 Task: Search one way flight ticket for 3 adults, 3 children in premium economy from Tulsa: Tulsa International Airport to Rock Springs: Southwest Wyoming Regional Airport (rock Springs Sweetwater County Airport) on 8-5-2023. Choice of flights is Westjet. Number of bags: 1 carry on bag. Price is upto 84000. Outbound departure time preference is 15:30.
Action: Mouse moved to (285, 243)
Screenshot: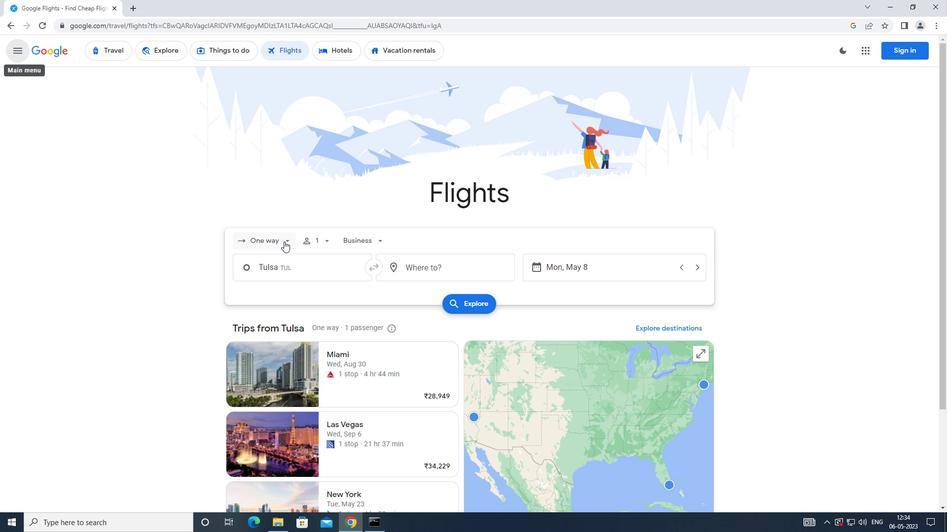 
Action: Mouse pressed left at (285, 243)
Screenshot: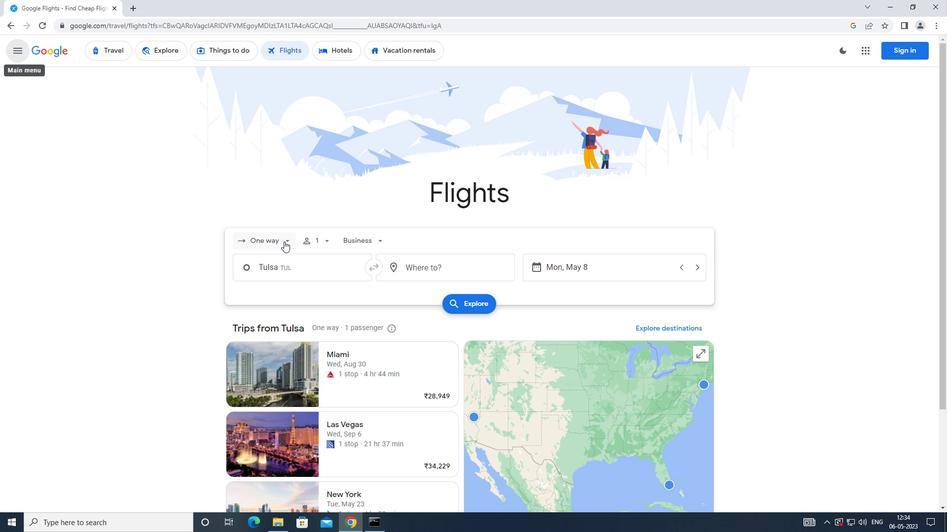 
Action: Mouse moved to (290, 284)
Screenshot: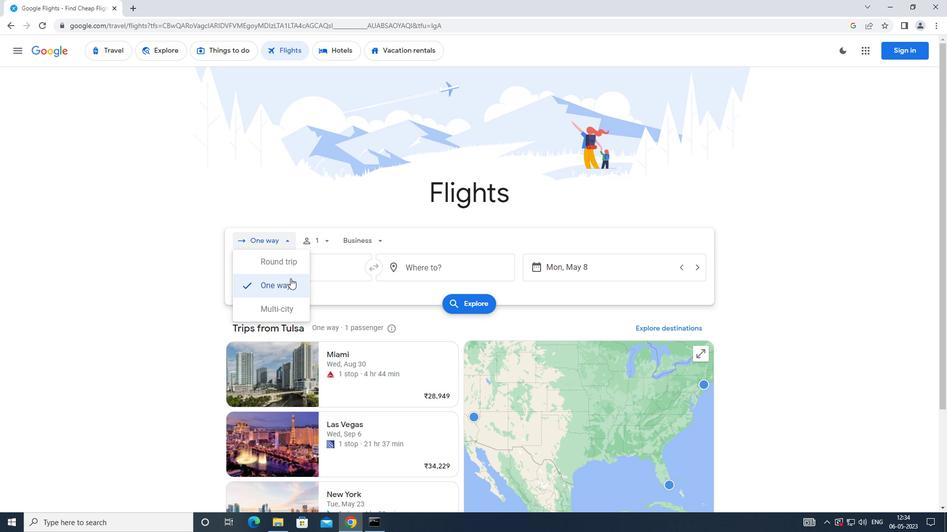 
Action: Mouse pressed left at (290, 284)
Screenshot: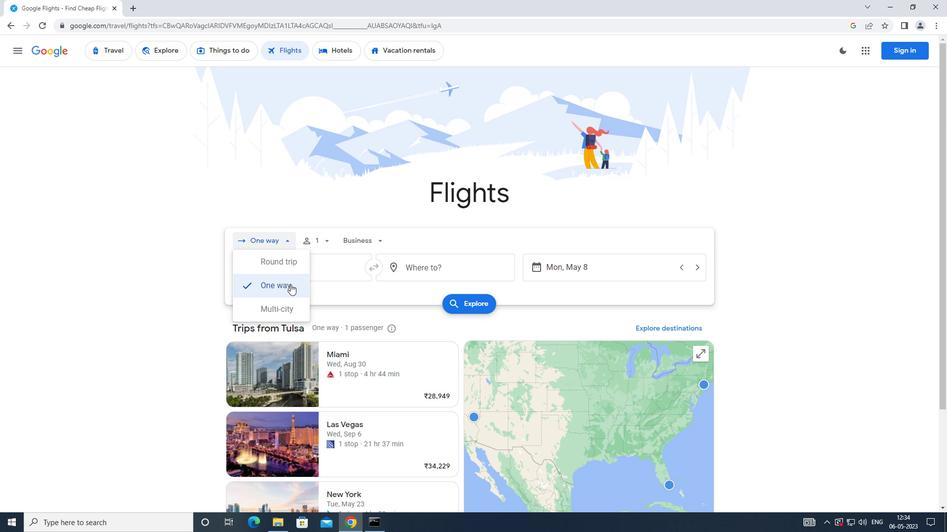 
Action: Mouse moved to (336, 243)
Screenshot: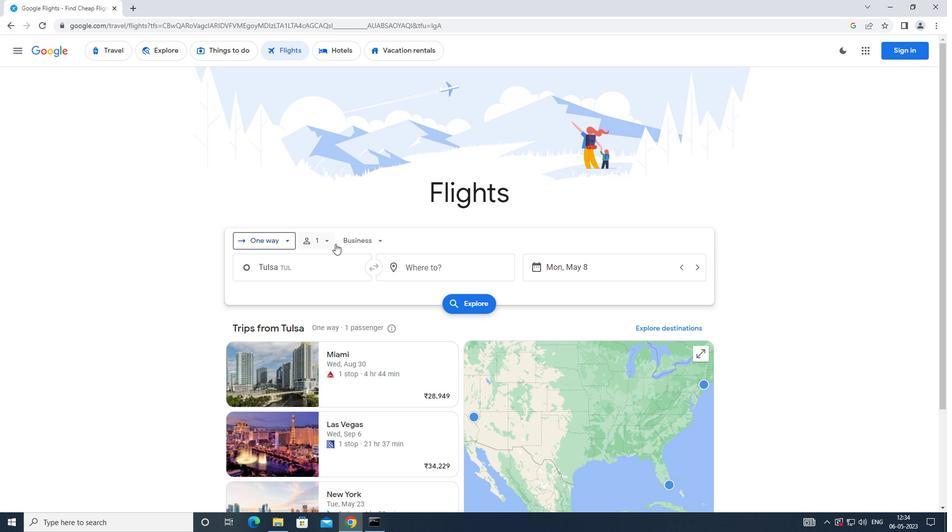 
Action: Mouse pressed left at (336, 243)
Screenshot: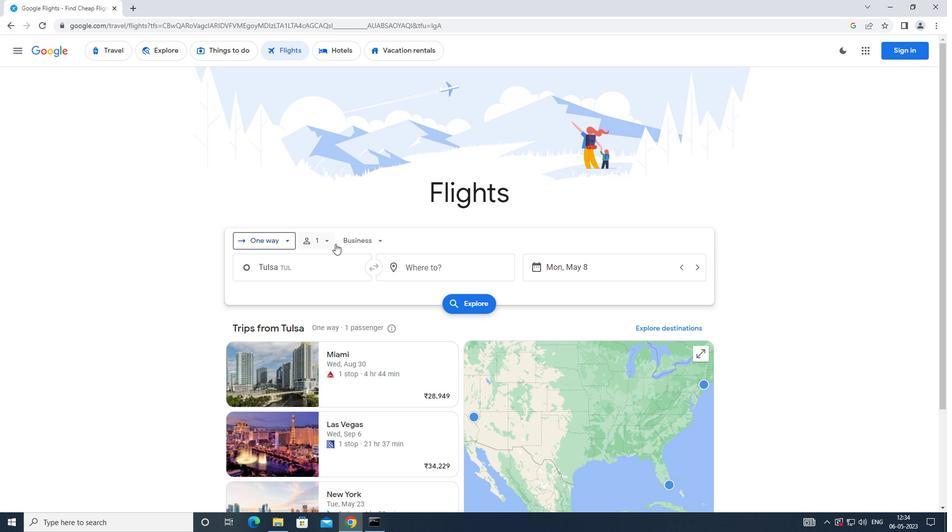
Action: Mouse moved to (327, 245)
Screenshot: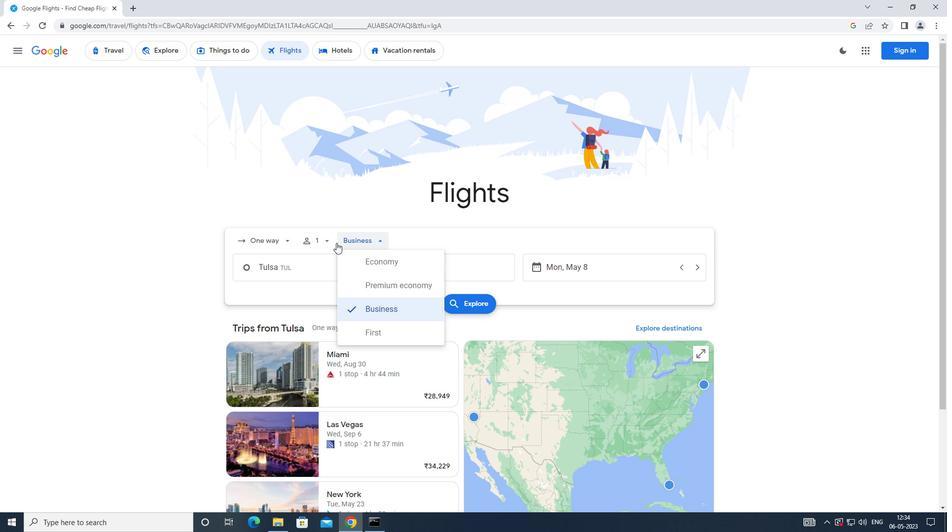 
Action: Mouse pressed left at (327, 245)
Screenshot: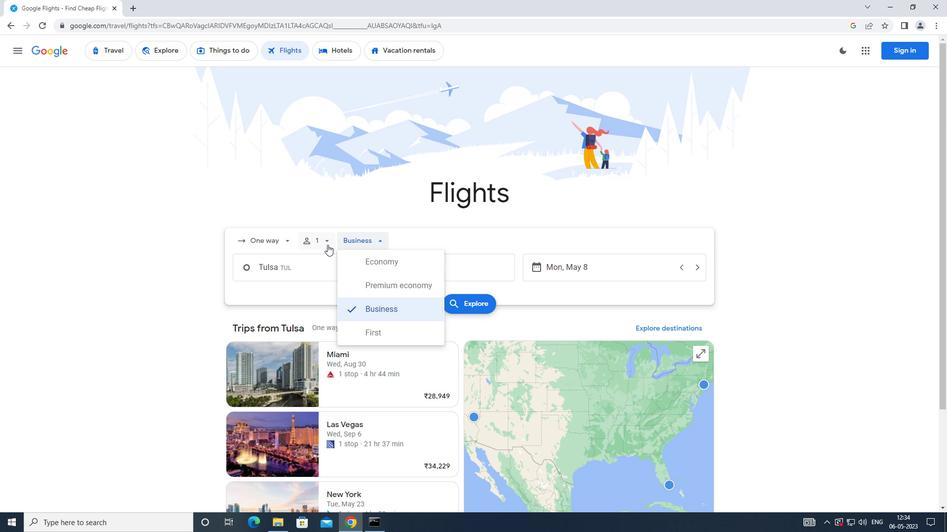 
Action: Mouse moved to (400, 271)
Screenshot: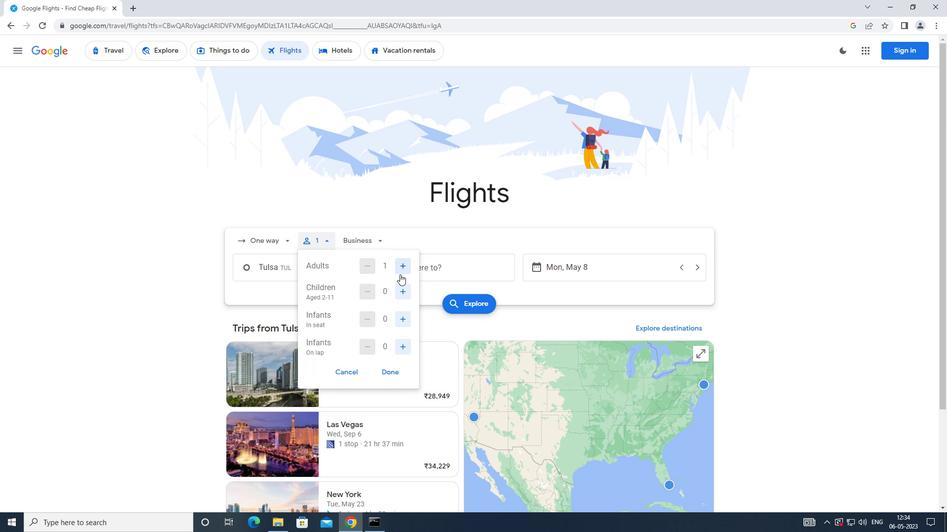 
Action: Mouse pressed left at (400, 271)
Screenshot: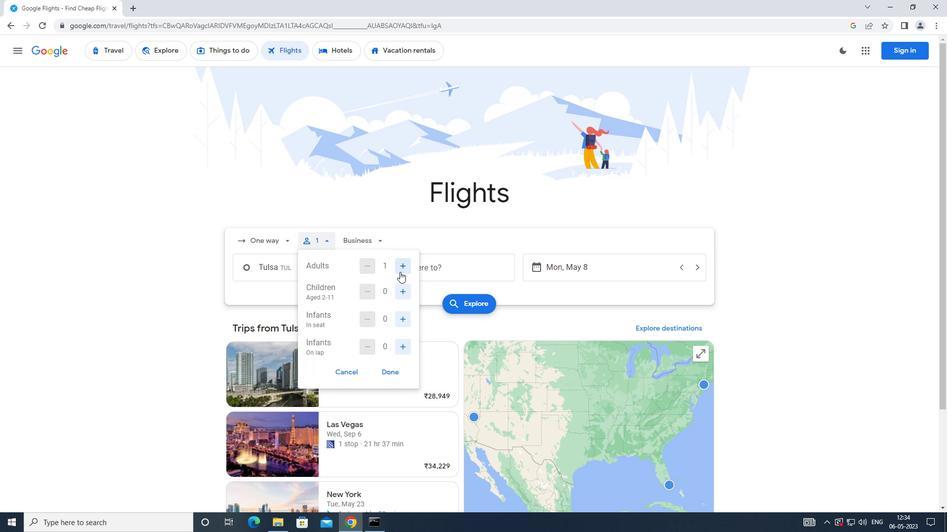 
Action: Mouse pressed left at (400, 271)
Screenshot: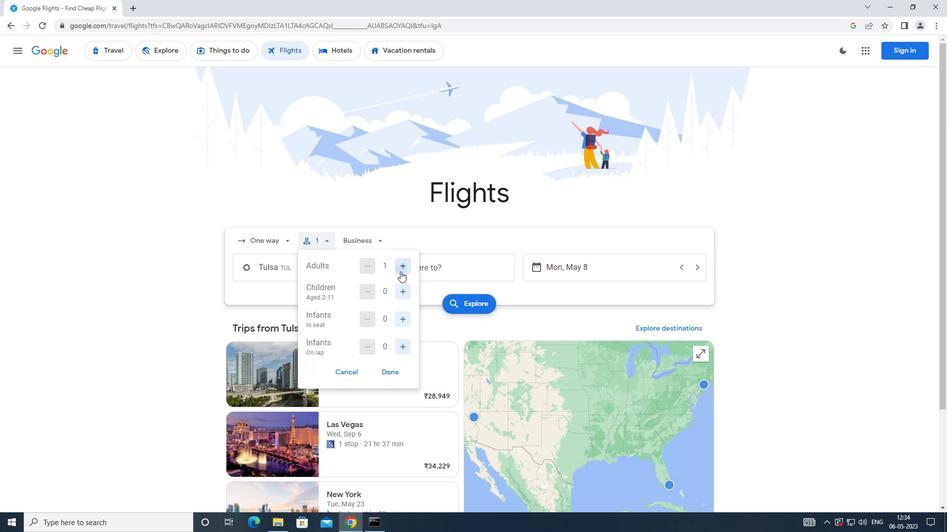 
Action: Mouse moved to (401, 290)
Screenshot: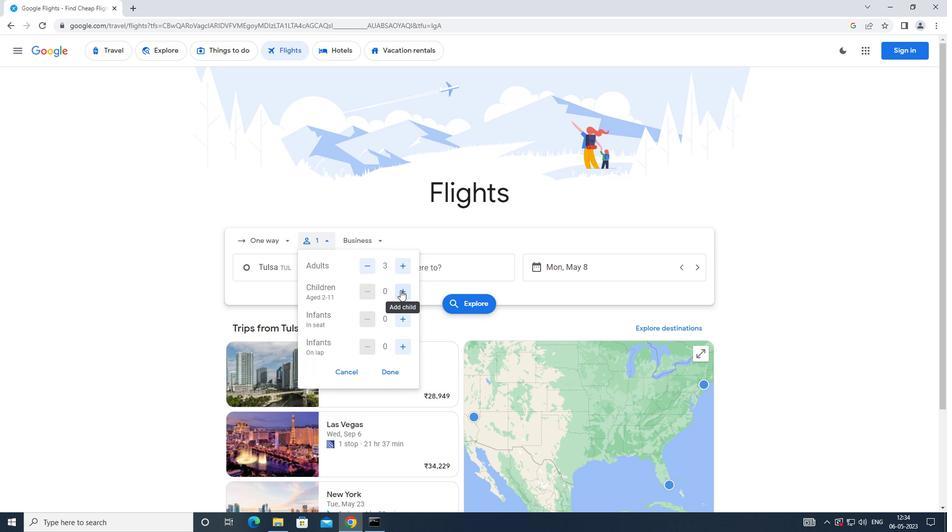 
Action: Mouse pressed left at (401, 290)
Screenshot: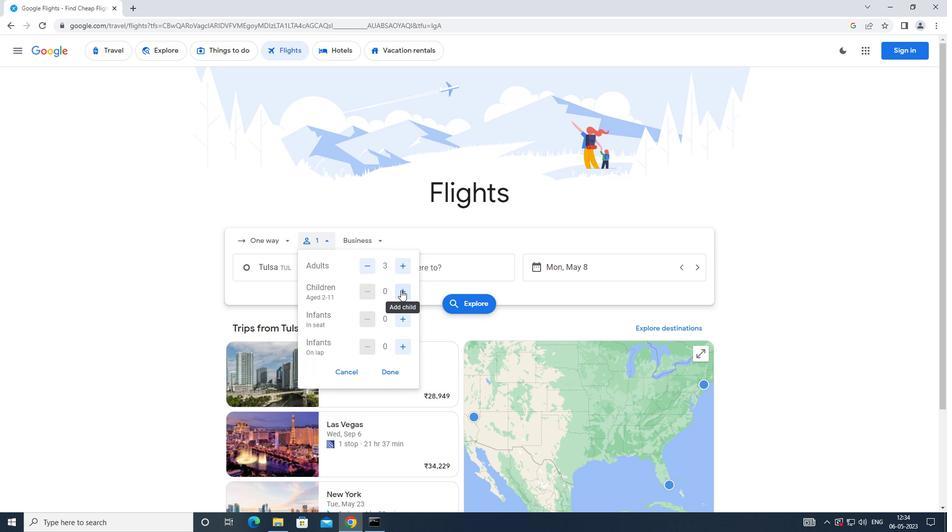 
Action: Mouse moved to (401, 290)
Screenshot: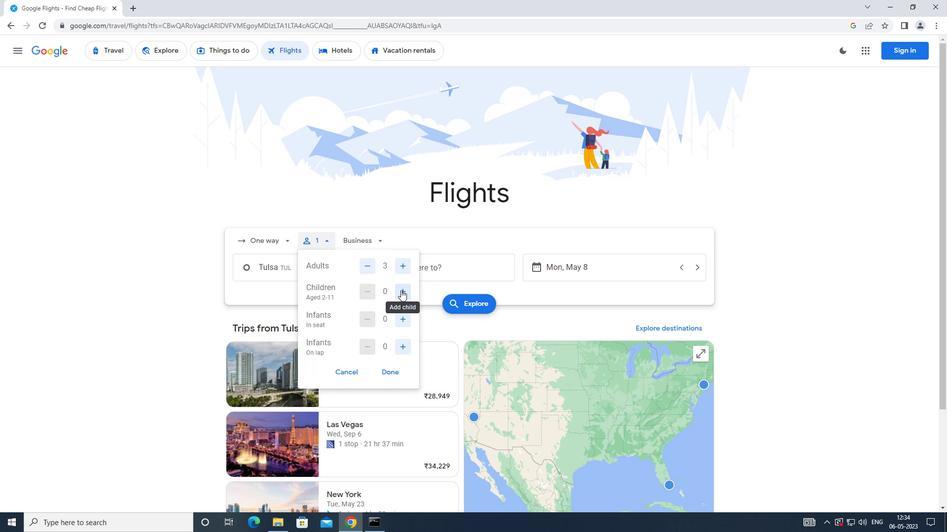 
Action: Mouse pressed left at (401, 290)
Screenshot: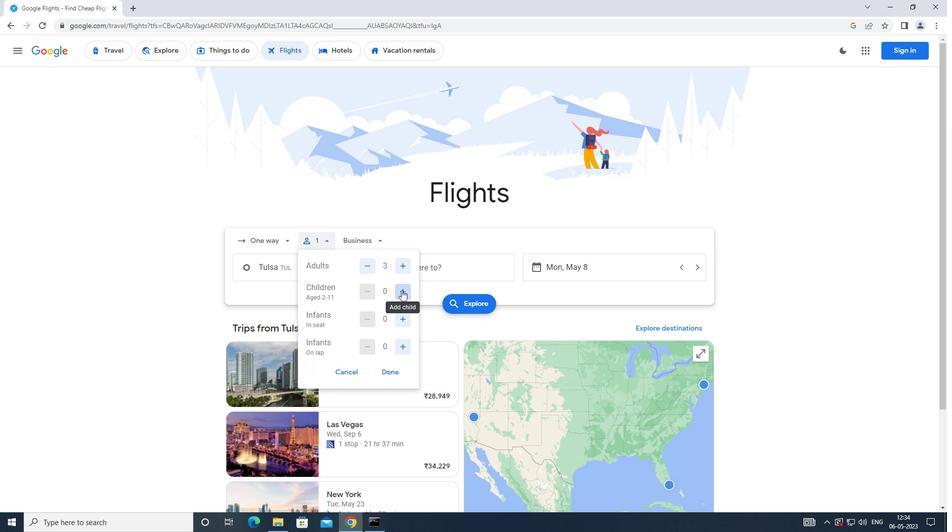 
Action: Mouse pressed left at (401, 290)
Screenshot: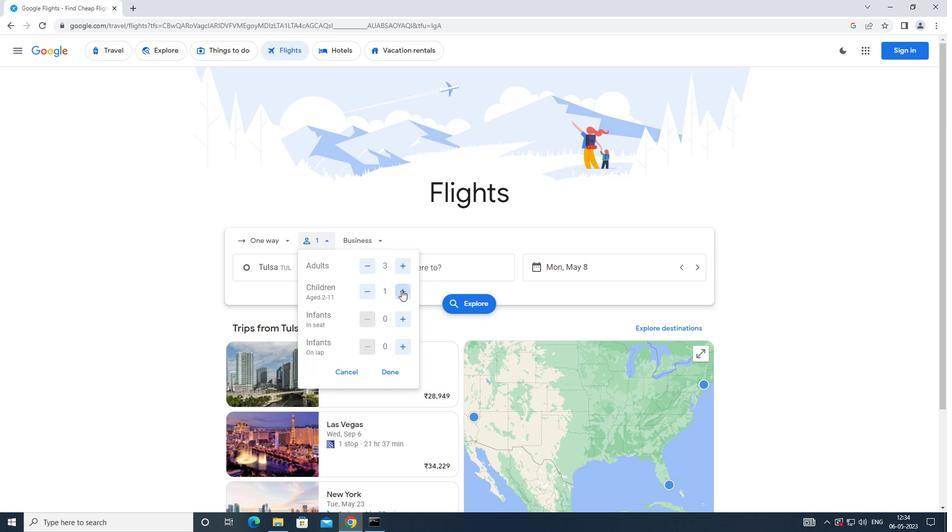 
Action: Mouse moved to (392, 367)
Screenshot: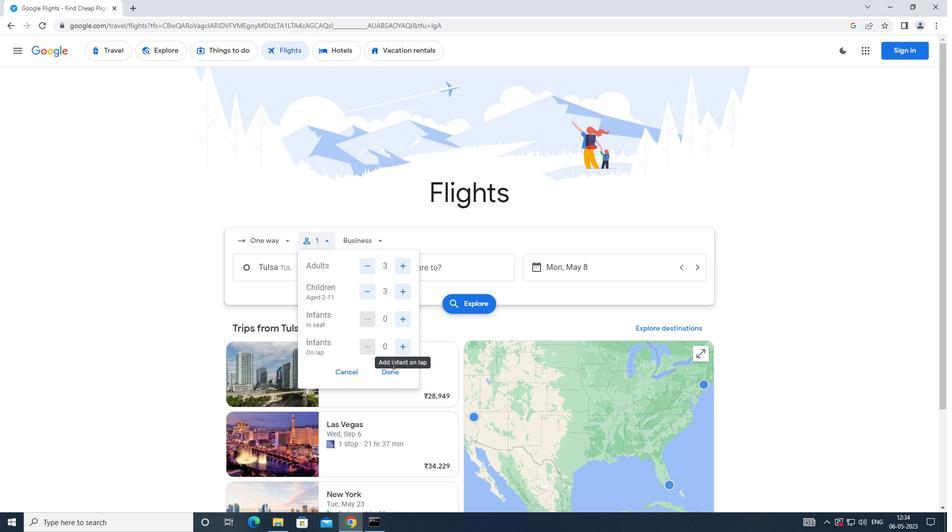 
Action: Mouse pressed left at (392, 367)
Screenshot: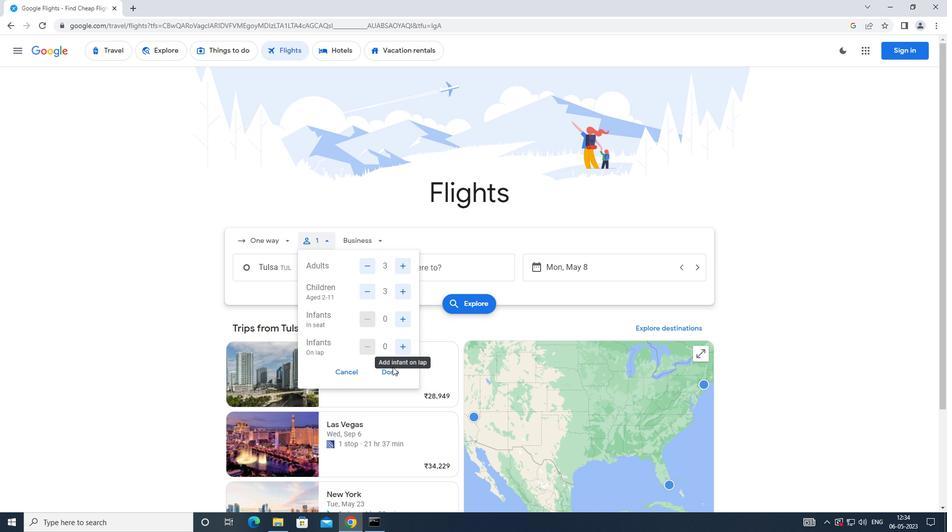 
Action: Mouse moved to (343, 243)
Screenshot: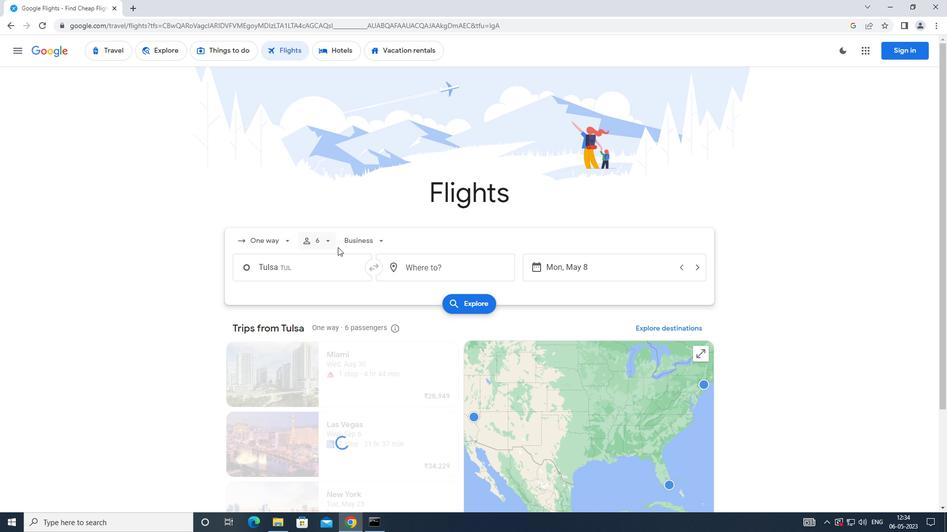 
Action: Mouse pressed left at (343, 243)
Screenshot: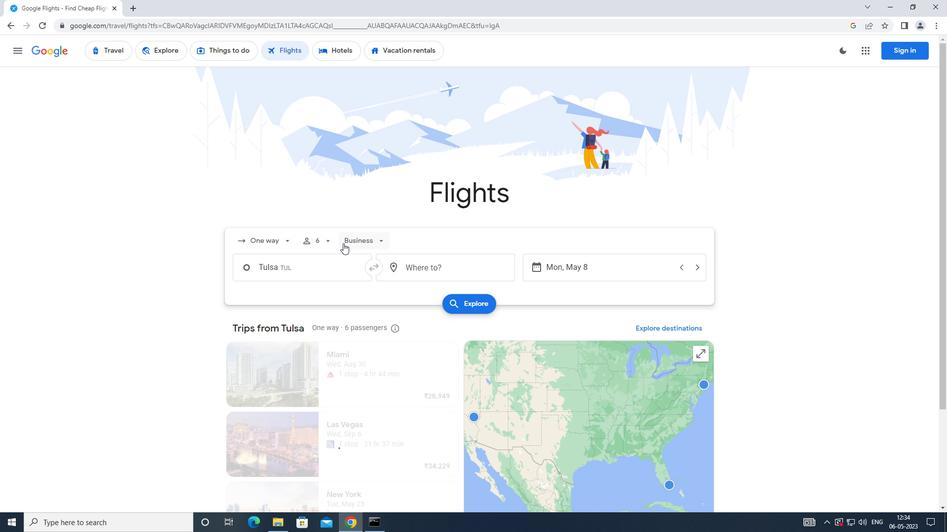 
Action: Mouse moved to (379, 288)
Screenshot: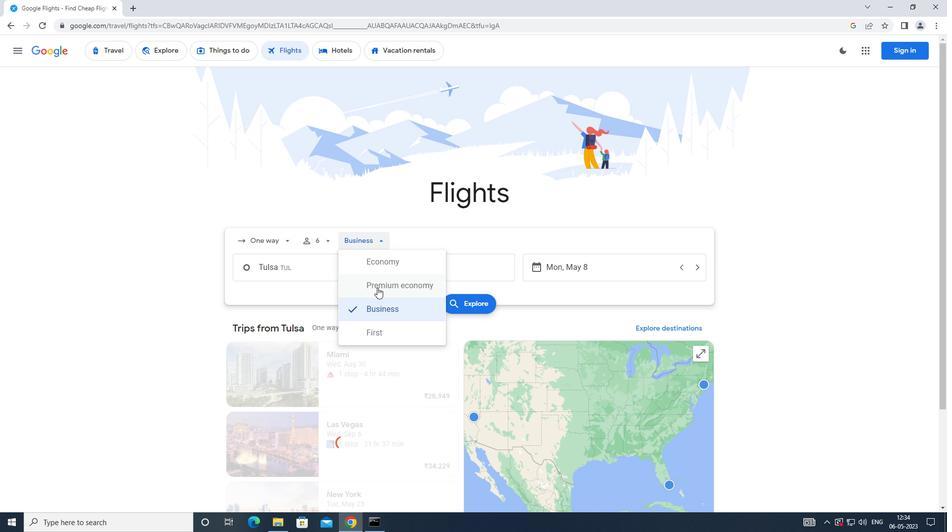 
Action: Mouse pressed left at (379, 288)
Screenshot: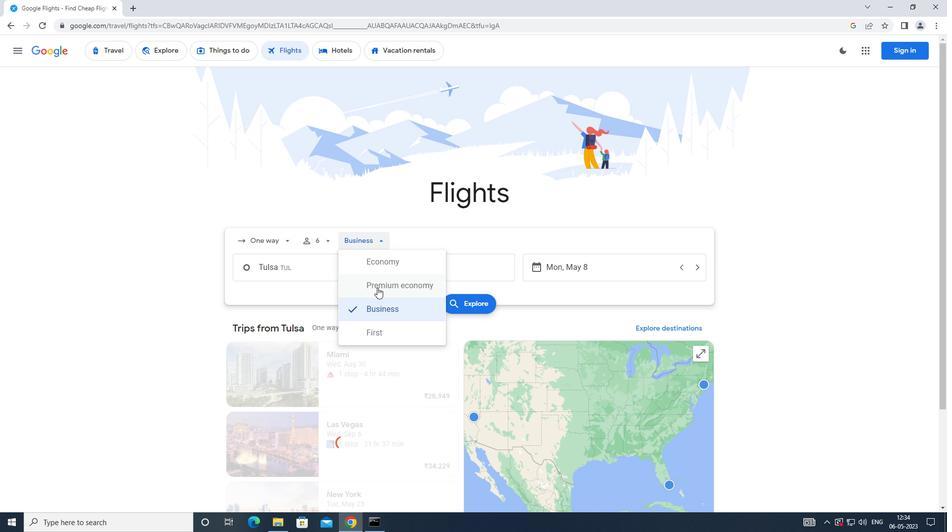 
Action: Mouse moved to (317, 262)
Screenshot: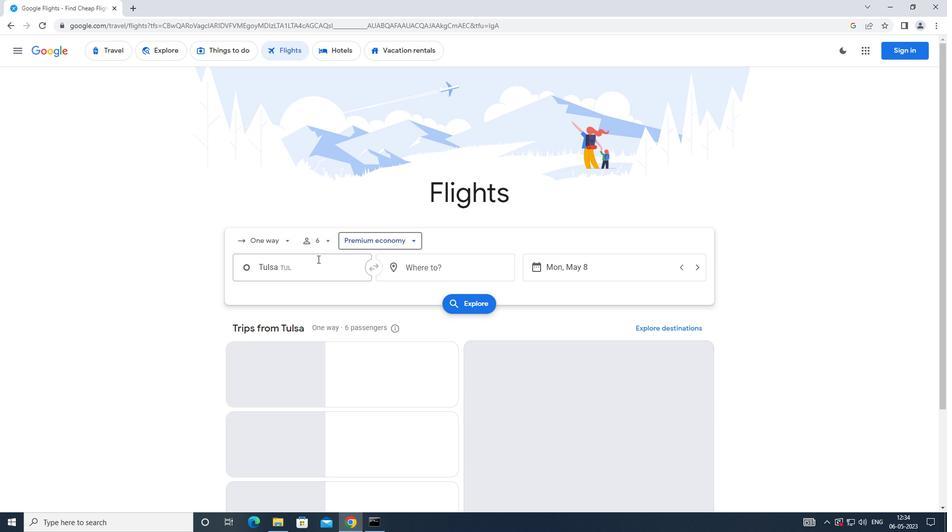 
Action: Mouse pressed left at (317, 262)
Screenshot: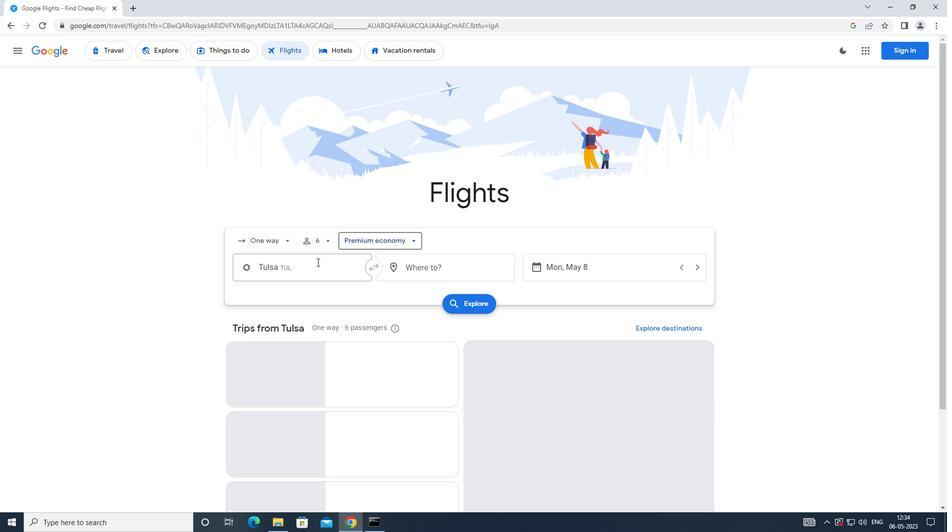 
Action: Mouse moved to (326, 331)
Screenshot: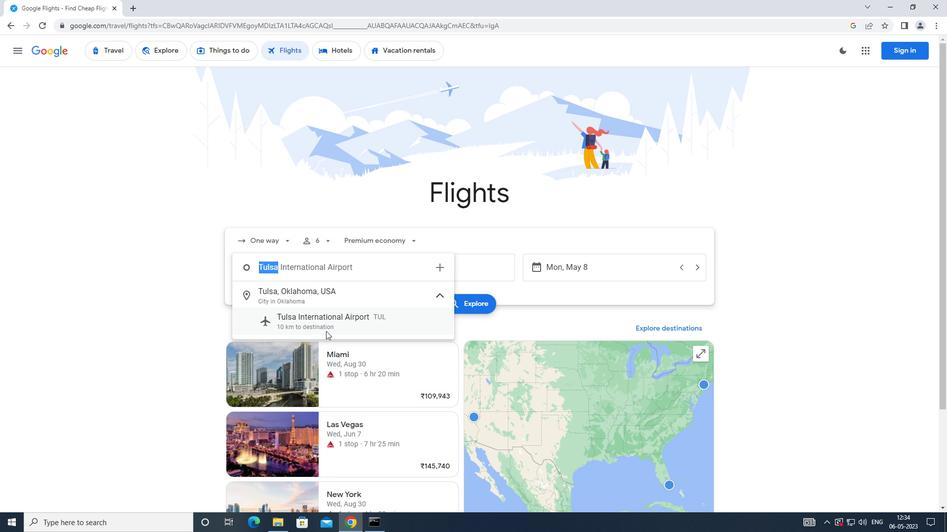 
Action: Mouse pressed left at (326, 331)
Screenshot: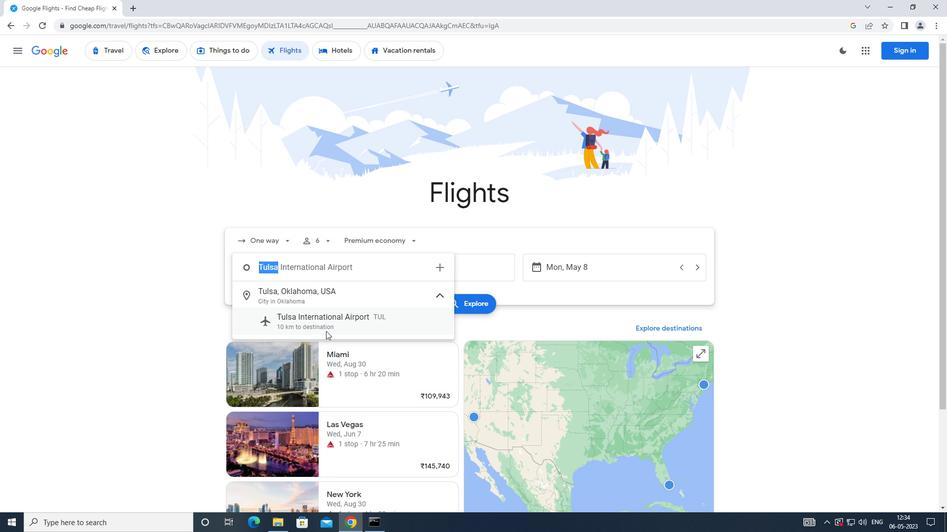 
Action: Mouse moved to (450, 275)
Screenshot: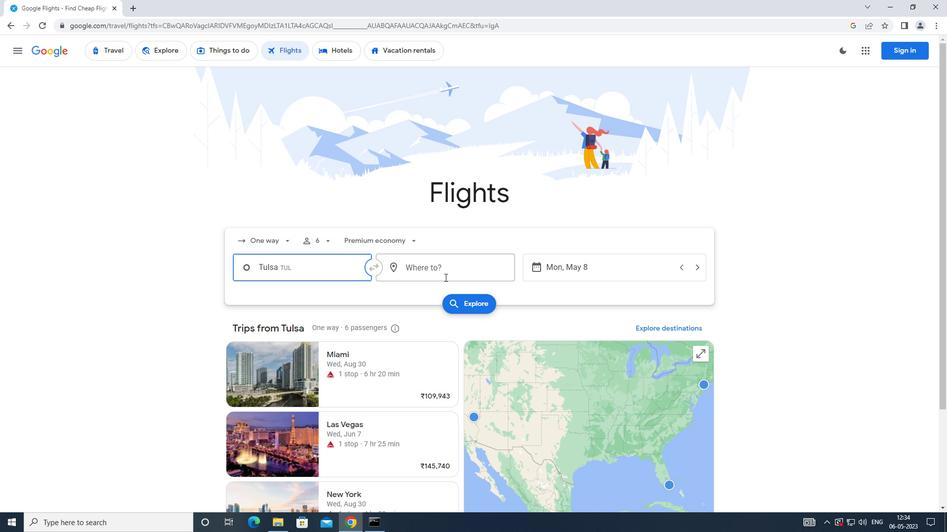 
Action: Mouse pressed left at (450, 275)
Screenshot: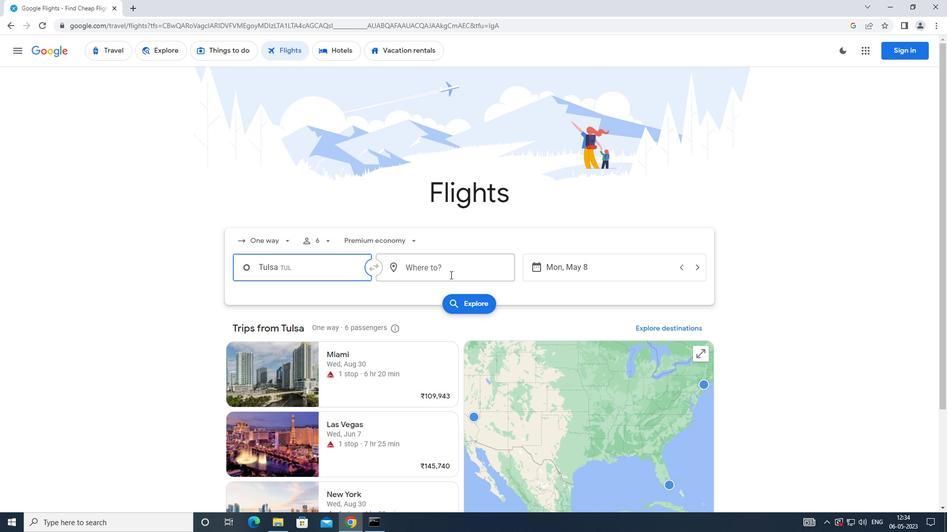 
Action: Key pressed <Key.caps_lock>
Screenshot: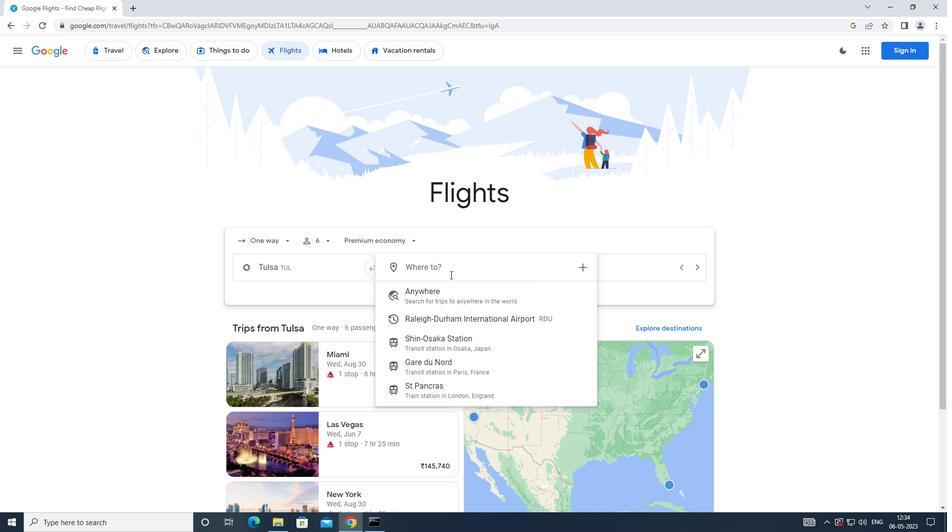 
Action: Mouse moved to (450, 274)
Screenshot: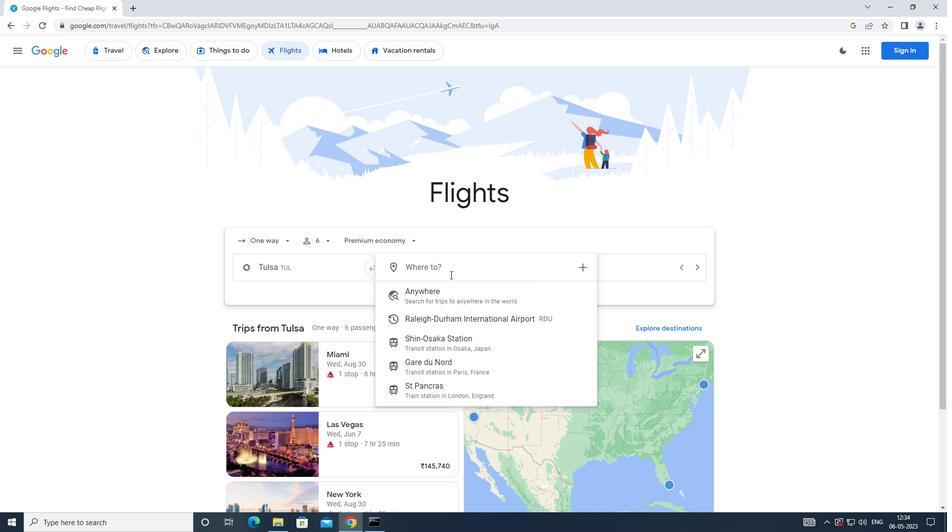 
Action: Key pressed s<Key.caps_lock><Key.backspace><Key.caps_lock>s<Key.backspace><Key.caps_lock>s<Key.caps_lock>outhwest
Screenshot: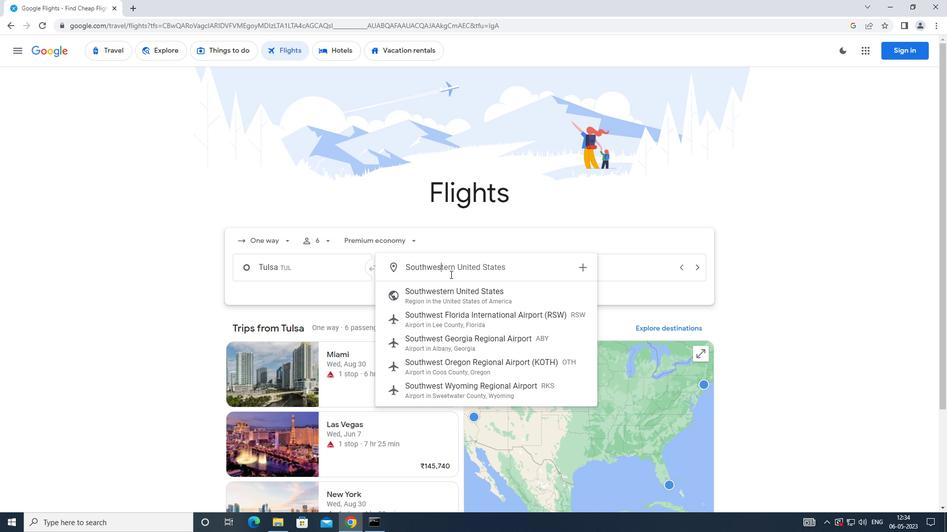 
Action: Mouse moved to (450, 397)
Screenshot: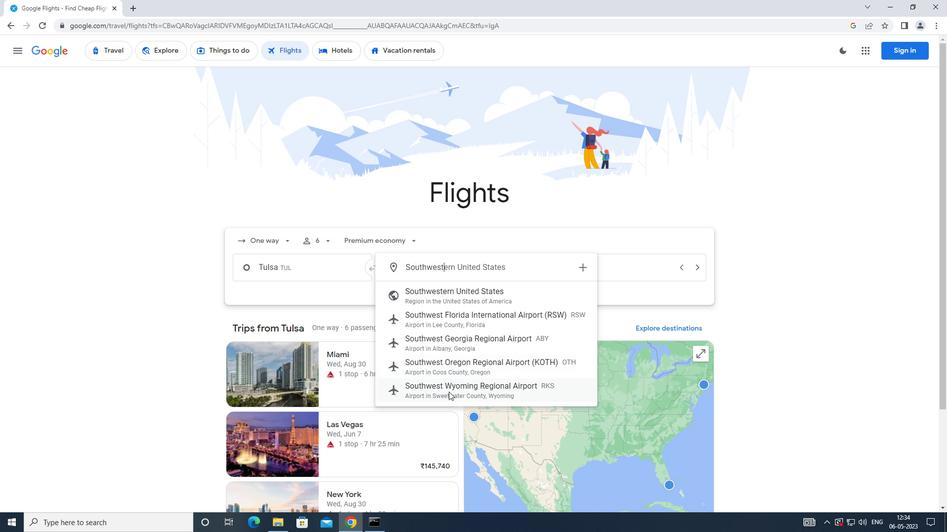 
Action: Mouse pressed left at (450, 397)
Screenshot: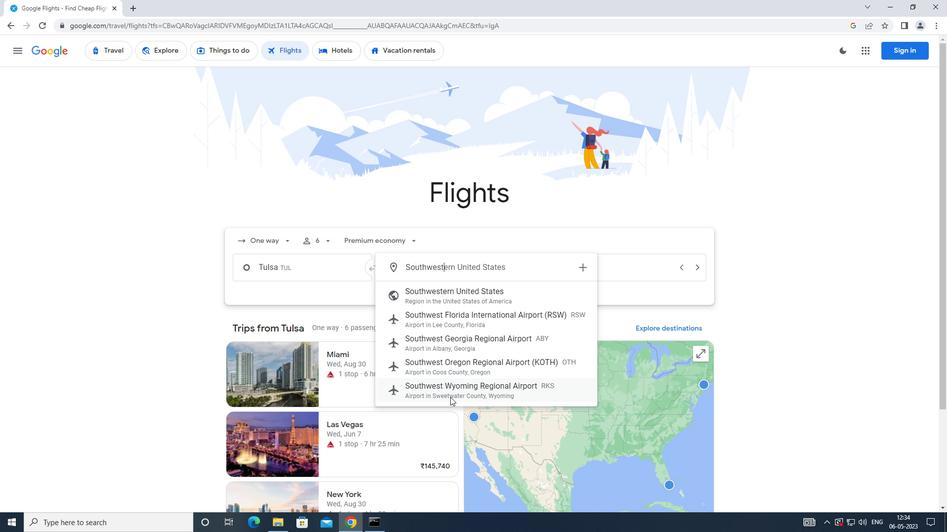 
Action: Mouse moved to (574, 269)
Screenshot: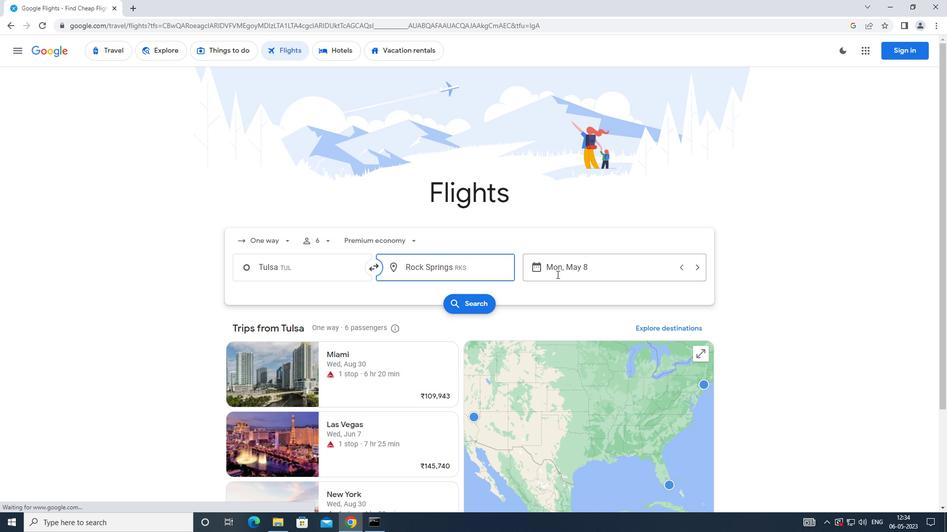 
Action: Mouse pressed left at (574, 269)
Screenshot: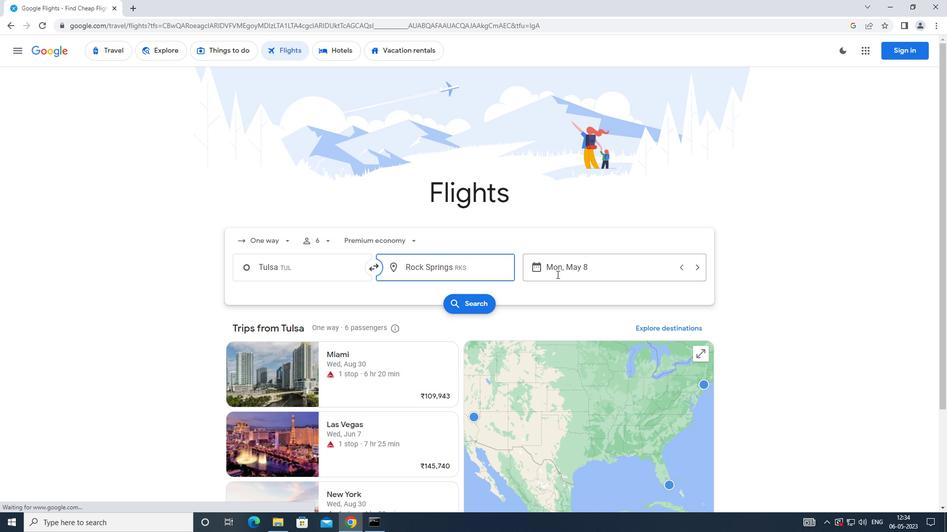 
Action: Mouse moved to (376, 359)
Screenshot: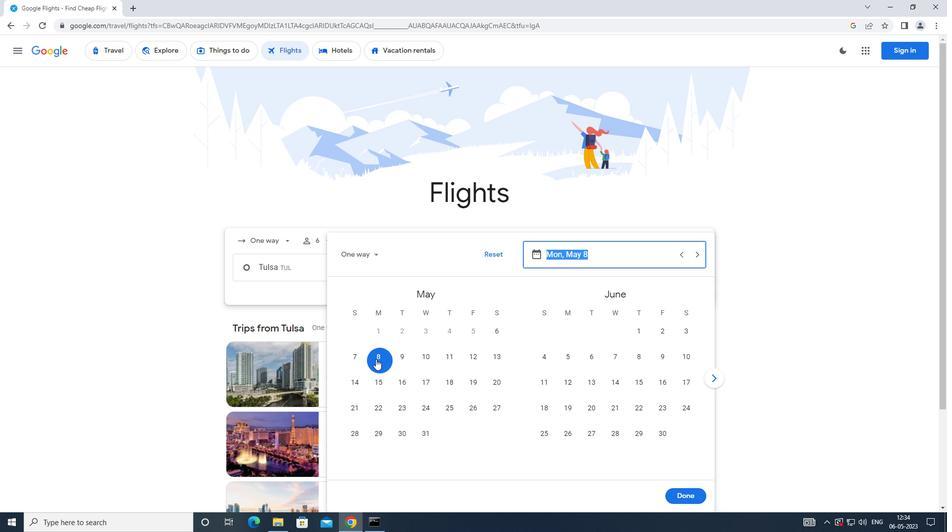 
Action: Mouse pressed left at (376, 359)
Screenshot: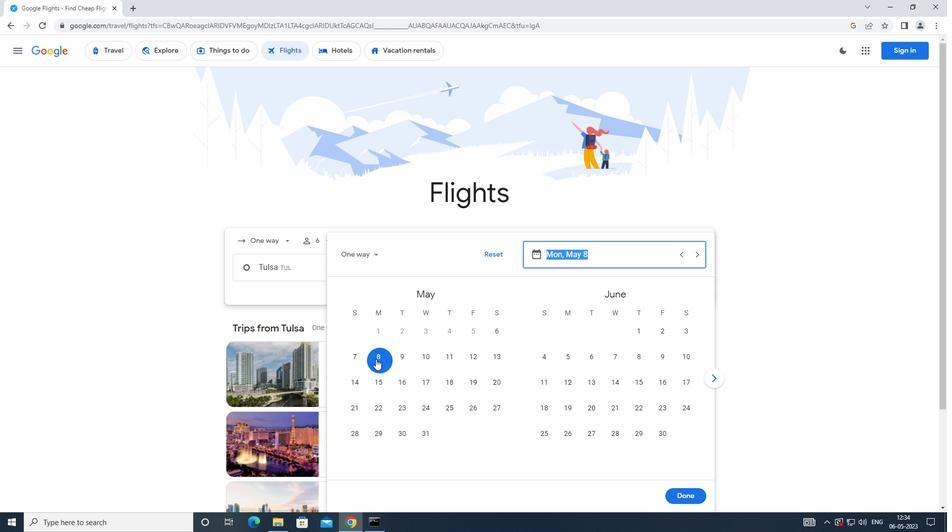 
Action: Mouse moved to (695, 498)
Screenshot: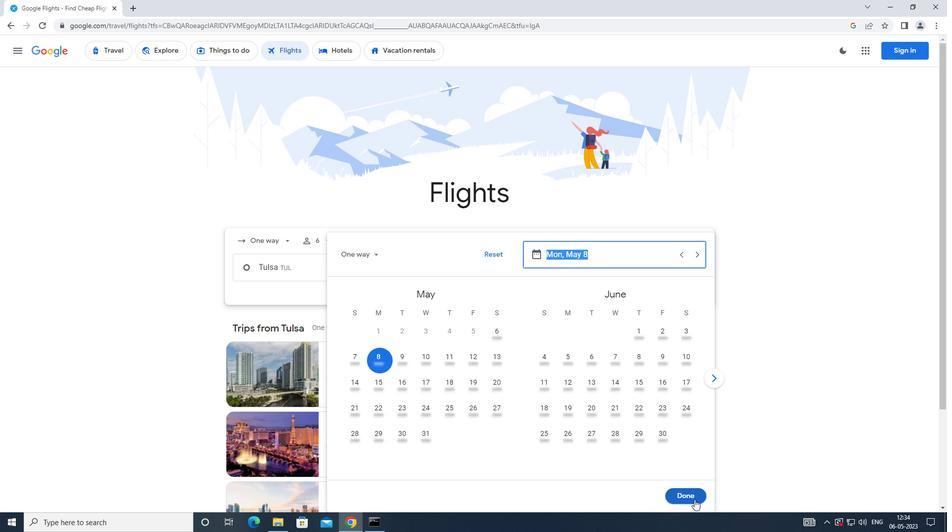 
Action: Mouse pressed left at (695, 498)
Screenshot: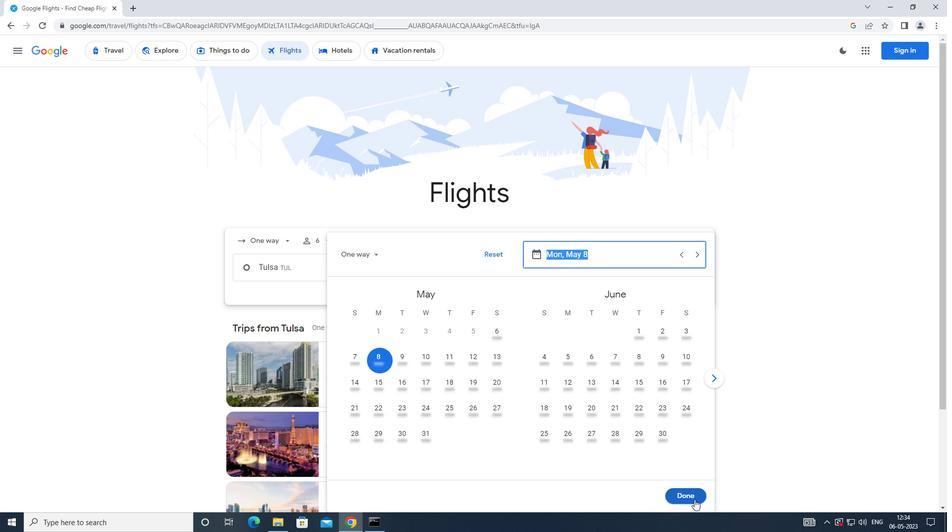 
Action: Mouse moved to (481, 314)
Screenshot: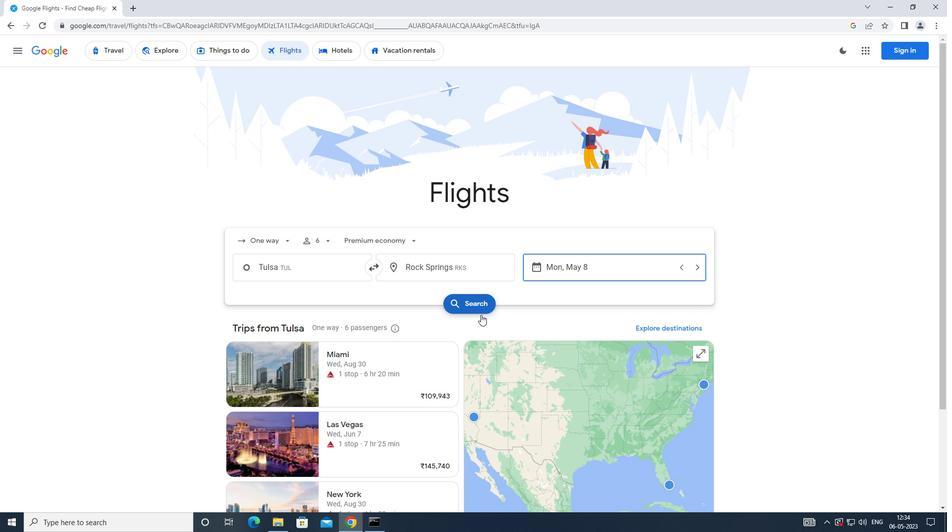 
Action: Mouse pressed left at (481, 314)
Screenshot: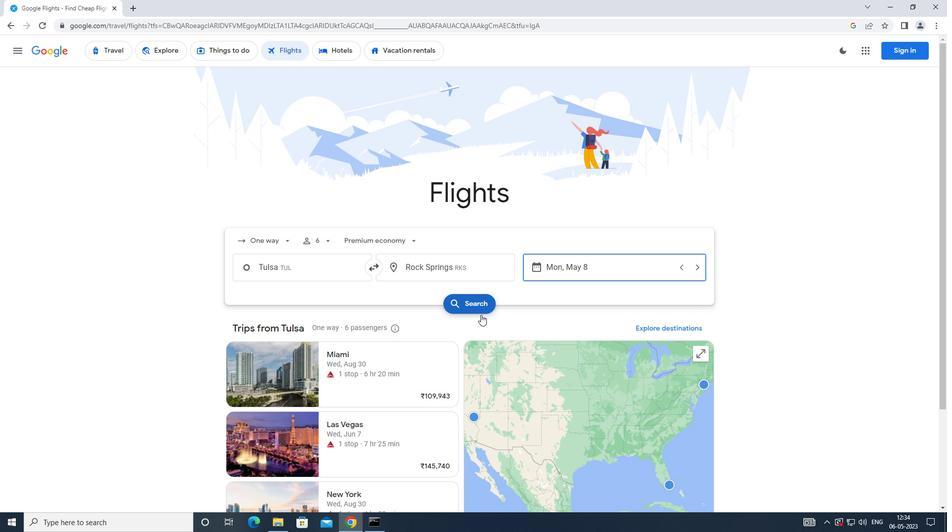 
Action: Mouse moved to (250, 145)
Screenshot: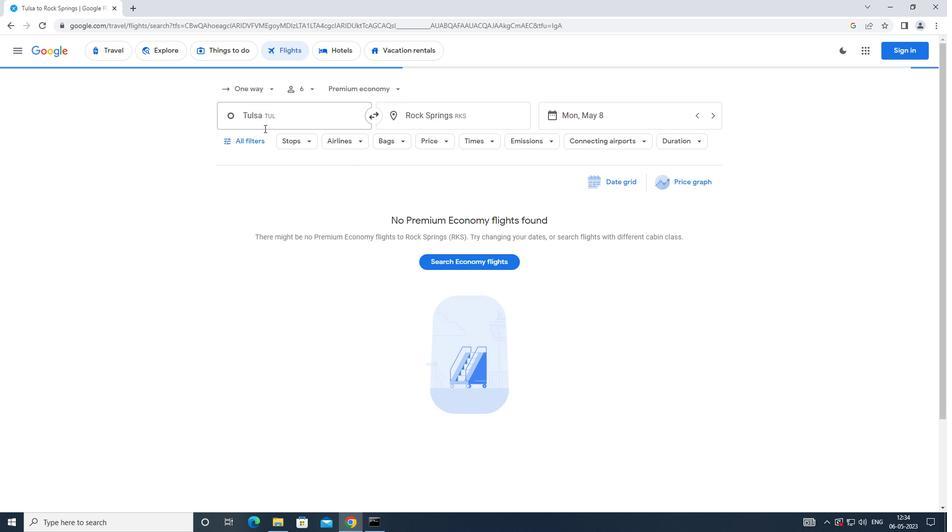 
Action: Mouse pressed left at (250, 145)
Screenshot: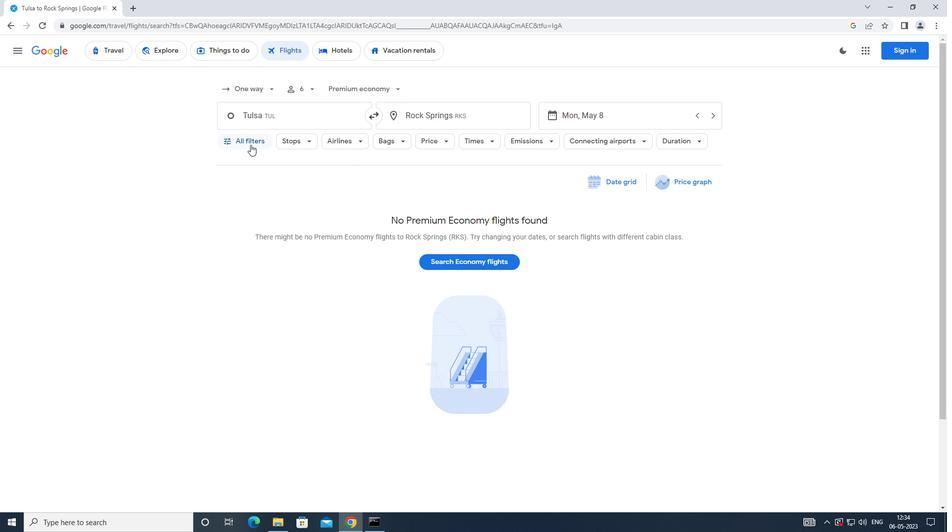 
Action: Mouse moved to (364, 353)
Screenshot: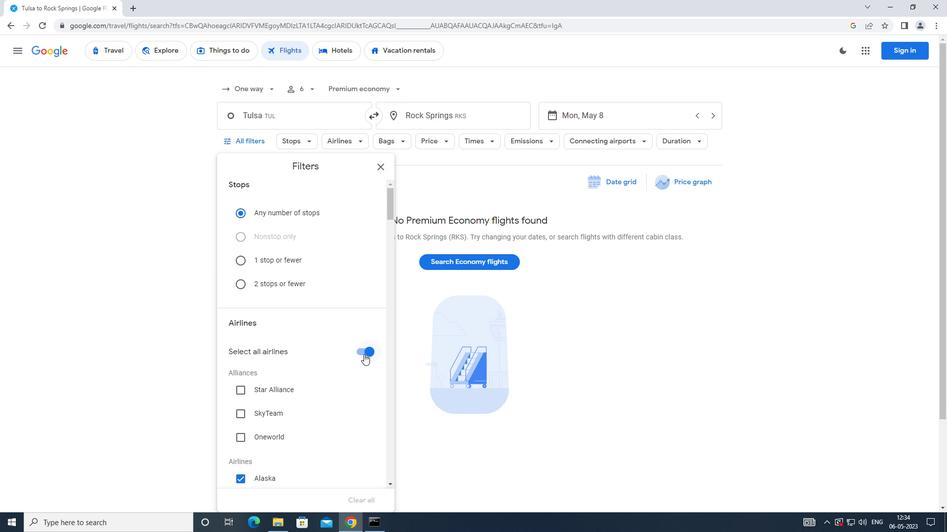 
Action: Mouse pressed left at (364, 353)
Screenshot: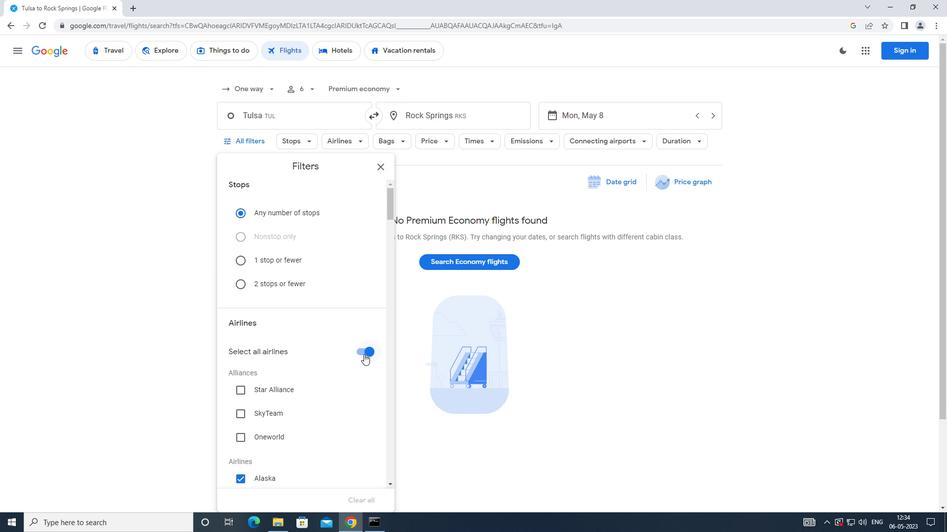 
Action: Mouse moved to (343, 346)
Screenshot: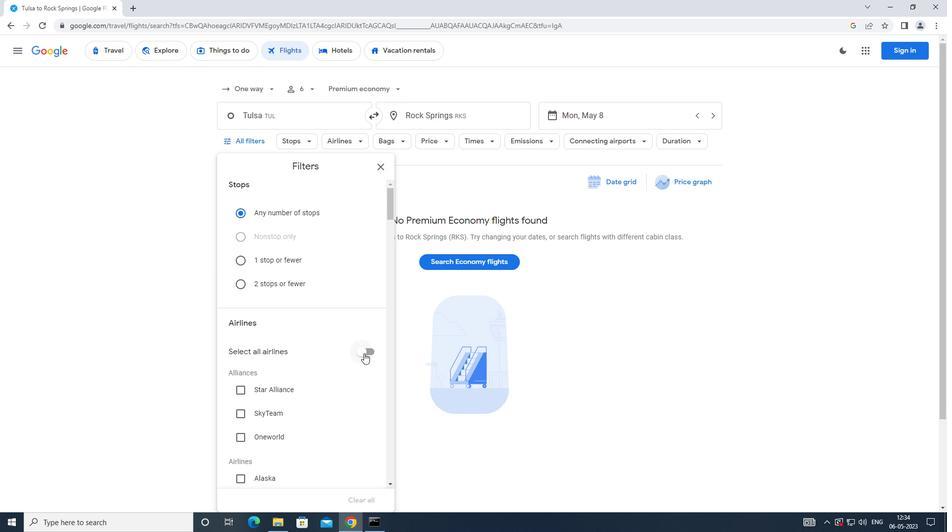 
Action: Mouse scrolled (343, 346) with delta (0, 0)
Screenshot: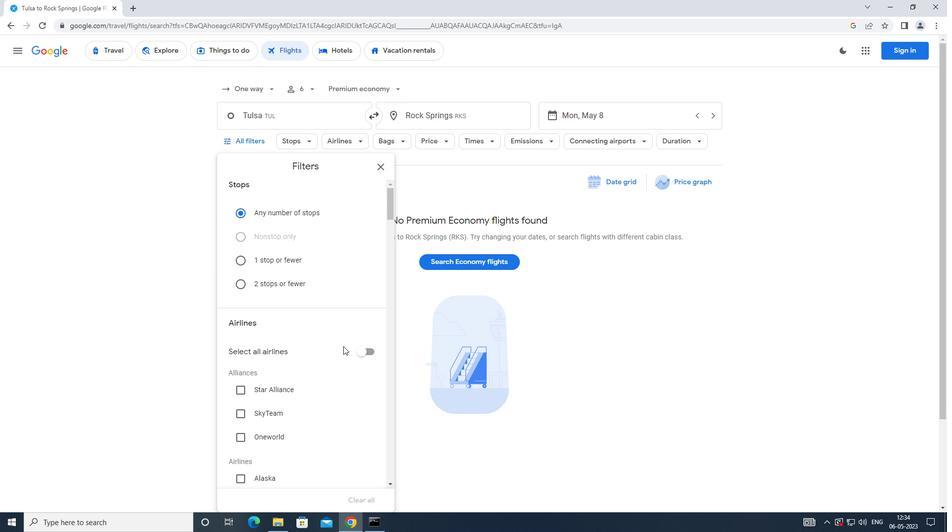 
Action: Mouse scrolled (343, 346) with delta (0, 0)
Screenshot: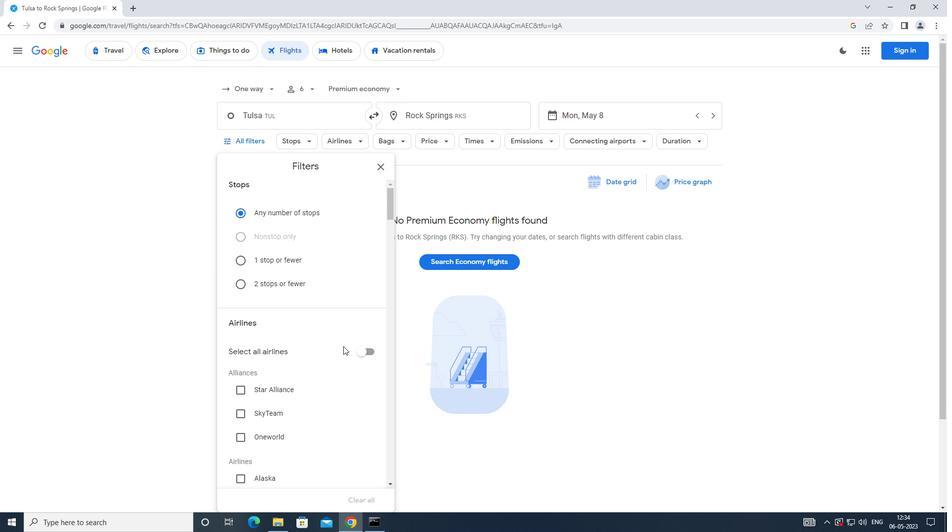 
Action: Mouse scrolled (343, 346) with delta (0, 0)
Screenshot: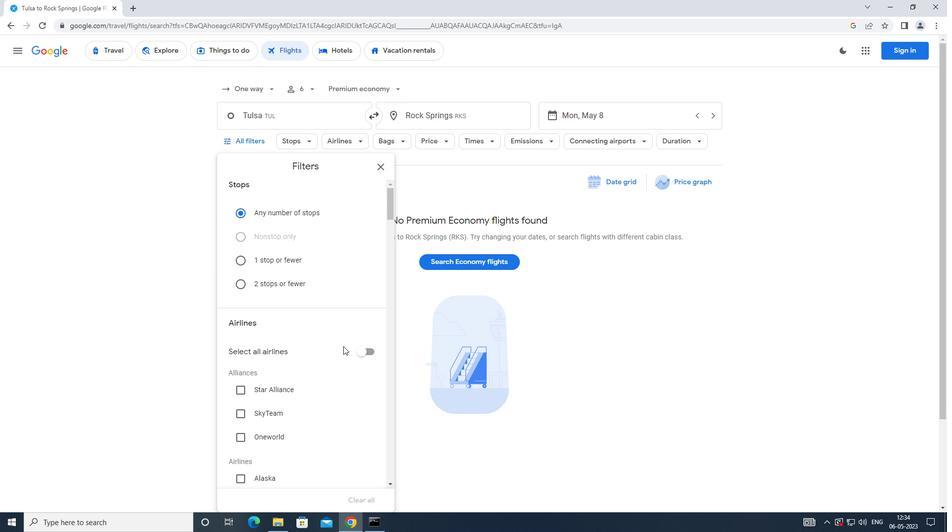 
Action: Mouse moved to (343, 343)
Screenshot: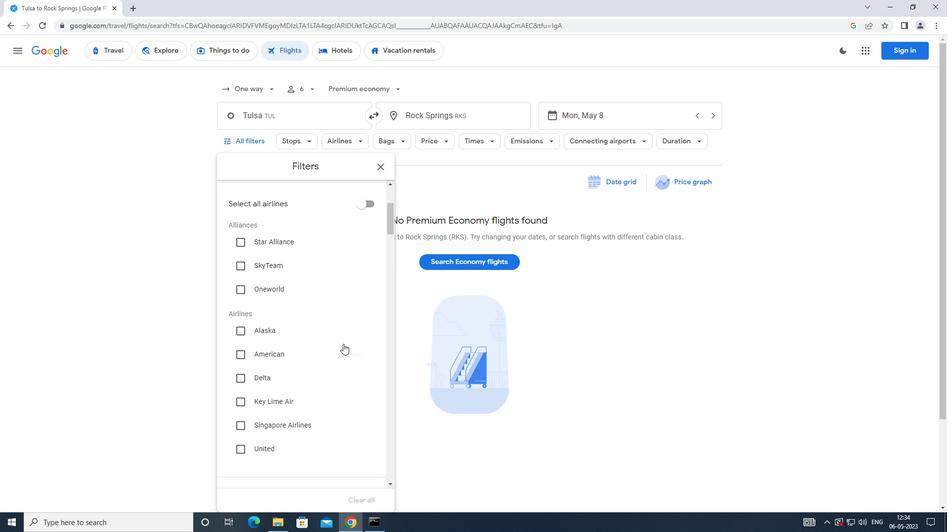 
Action: Mouse scrolled (343, 342) with delta (0, 0)
Screenshot: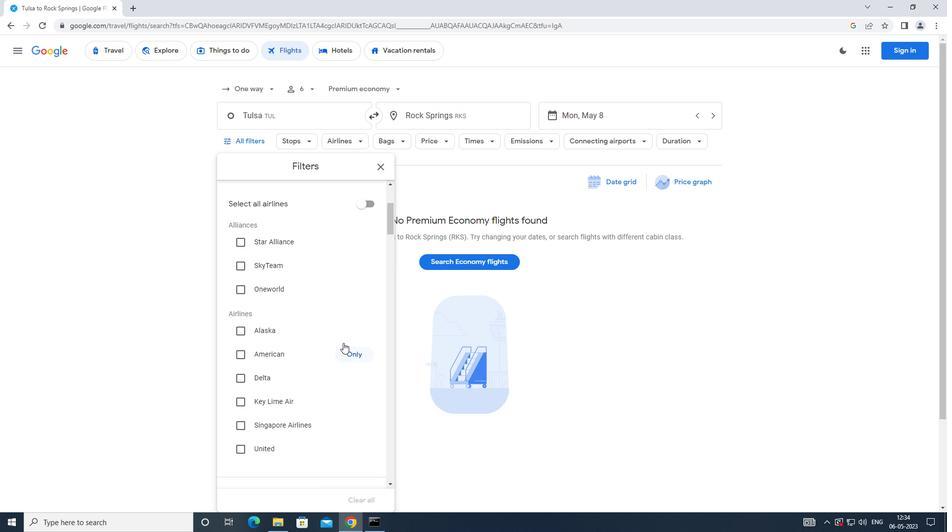 
Action: Mouse moved to (343, 342)
Screenshot: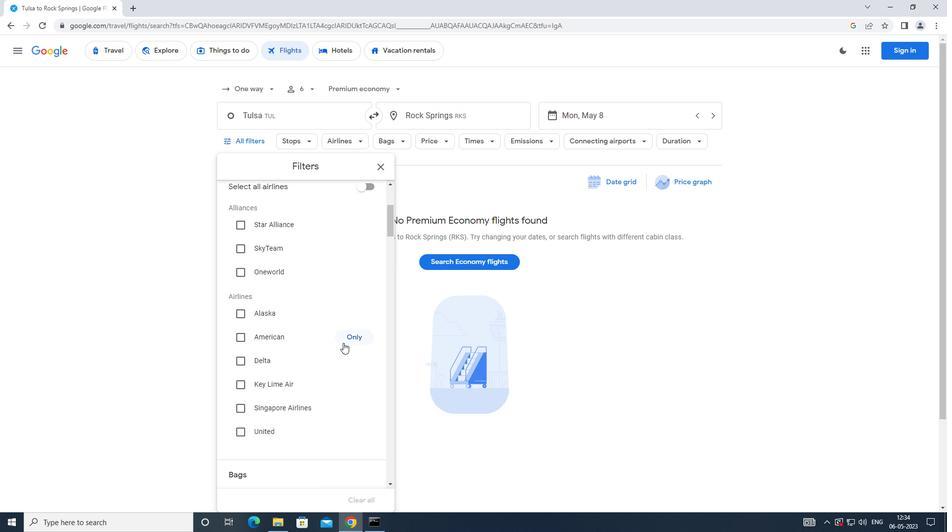 
Action: Mouse scrolled (343, 342) with delta (0, 0)
Screenshot: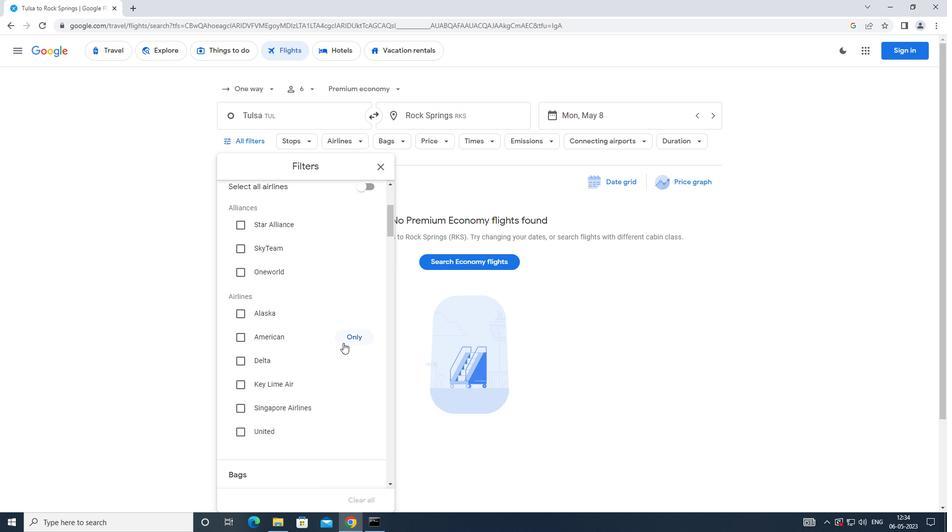 
Action: Mouse moved to (343, 342)
Screenshot: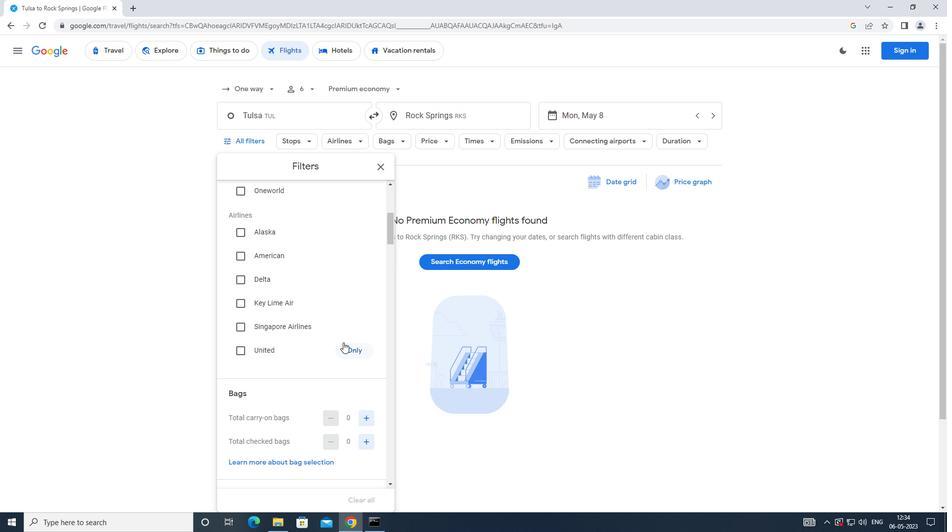 
Action: Mouse scrolled (343, 341) with delta (0, 0)
Screenshot: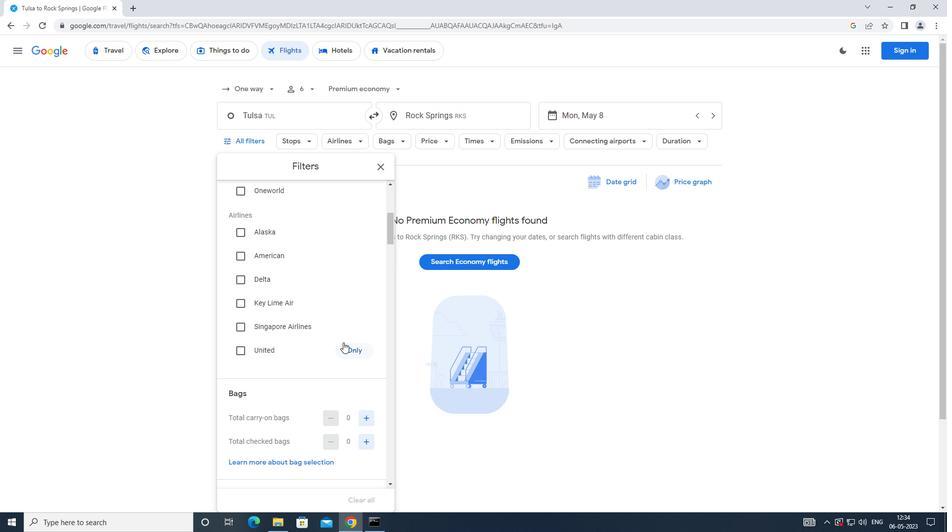 
Action: Mouse scrolled (343, 341) with delta (0, 0)
Screenshot: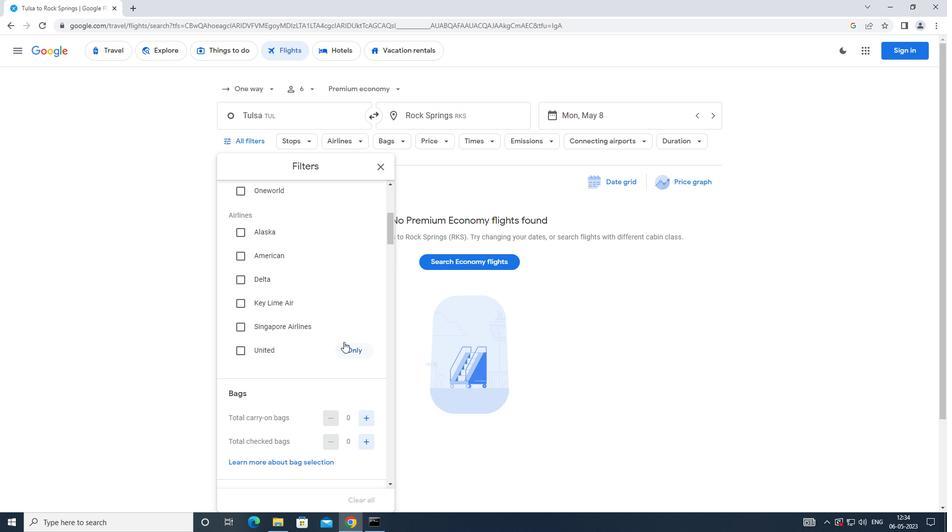 
Action: Mouse moved to (363, 323)
Screenshot: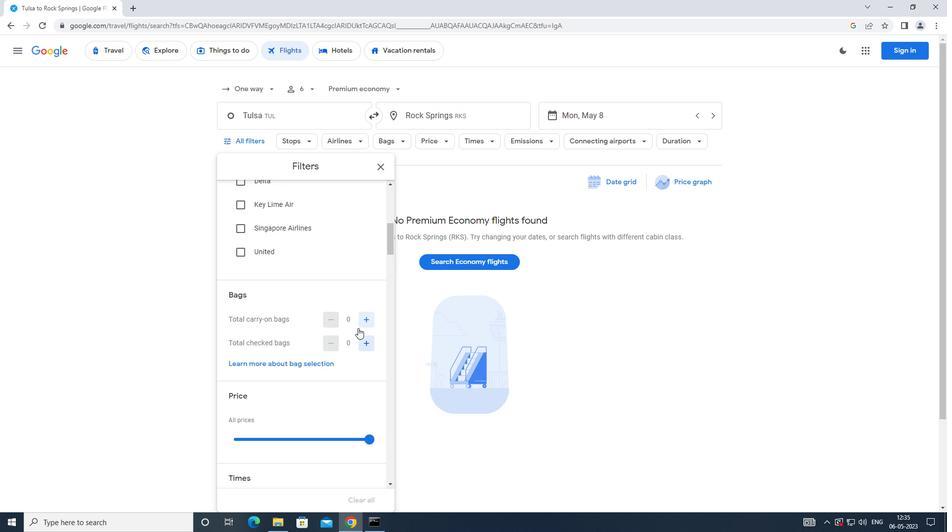 
Action: Mouse pressed left at (363, 323)
Screenshot: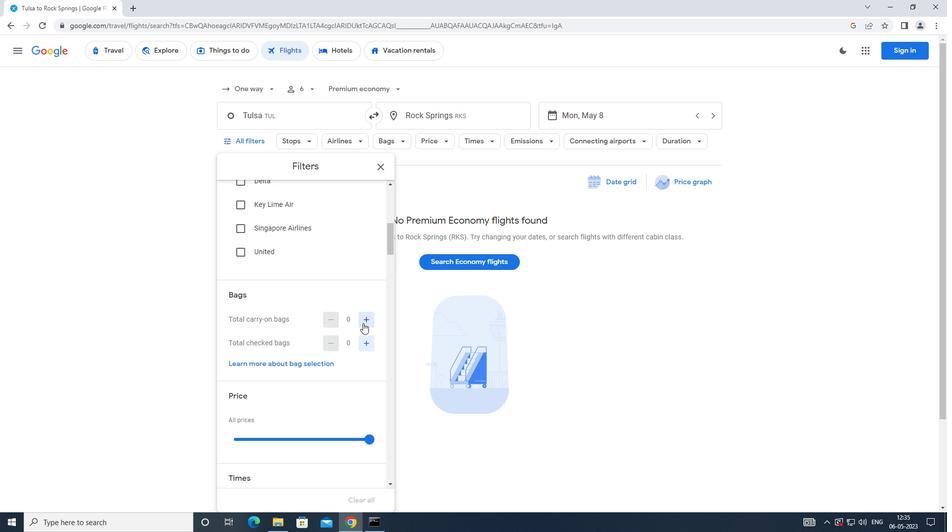 
Action: Mouse moved to (361, 325)
Screenshot: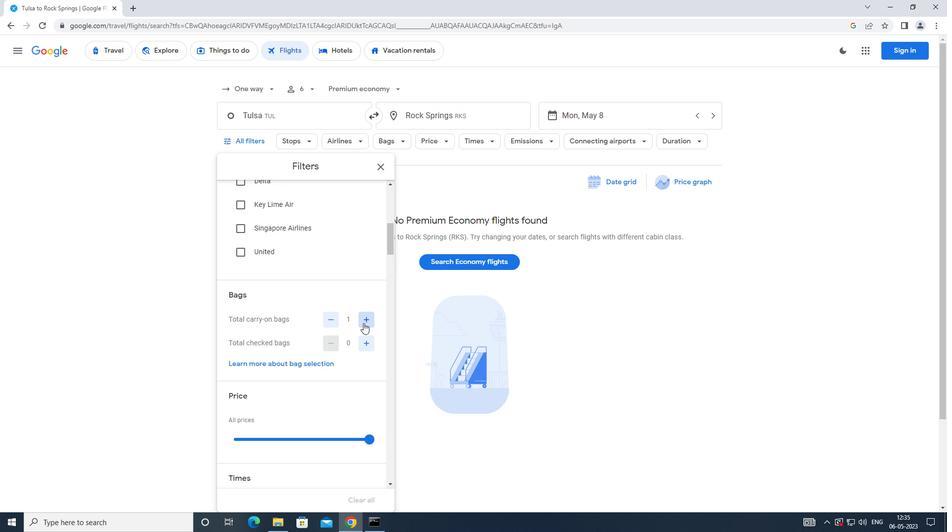 
Action: Mouse scrolled (361, 324) with delta (0, 0)
Screenshot: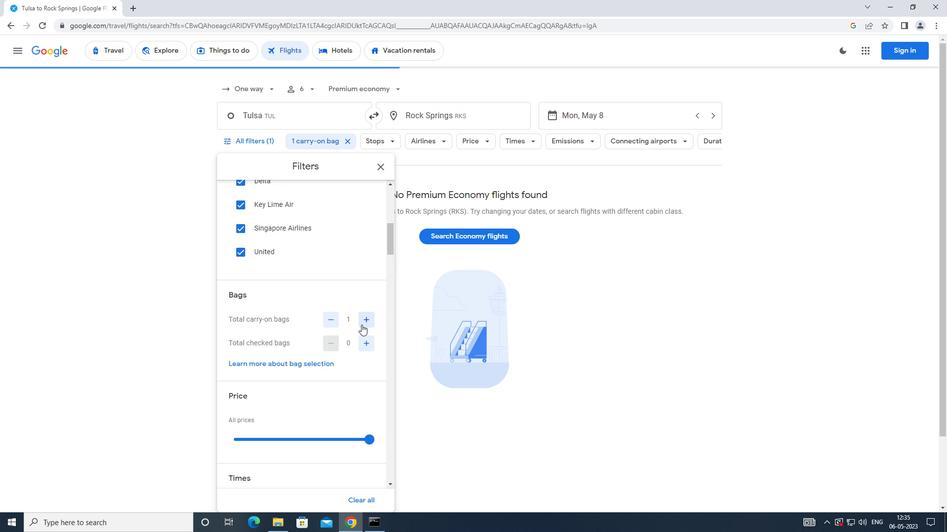 
Action: Mouse scrolled (361, 324) with delta (0, 0)
Screenshot: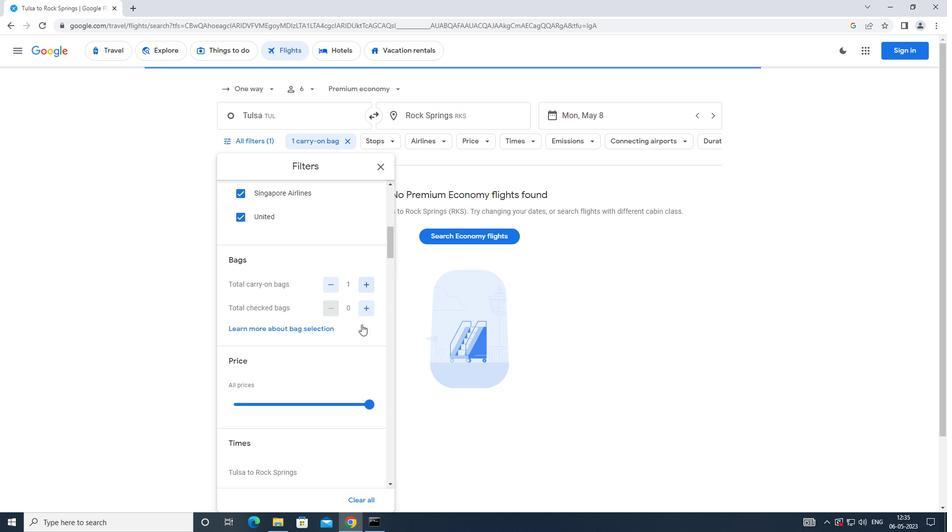 
Action: Mouse moved to (365, 338)
Screenshot: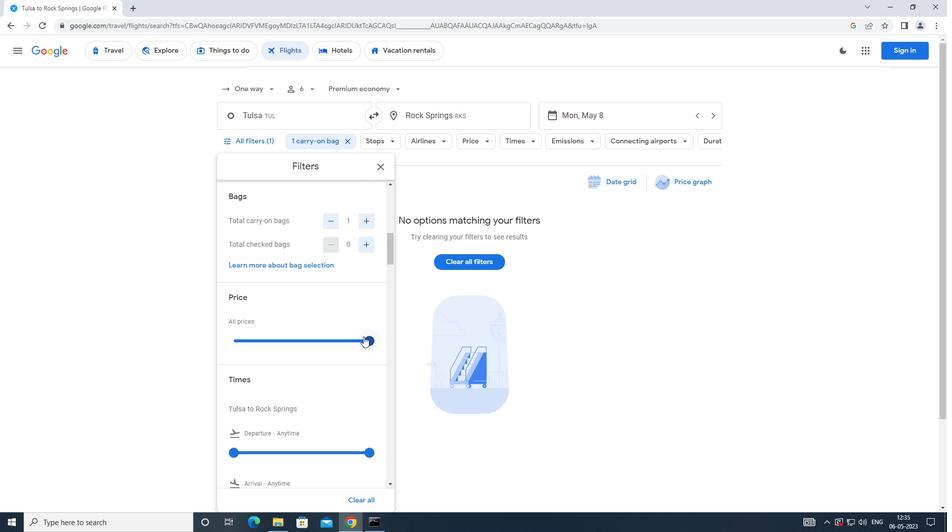 
Action: Mouse pressed left at (365, 338)
Screenshot: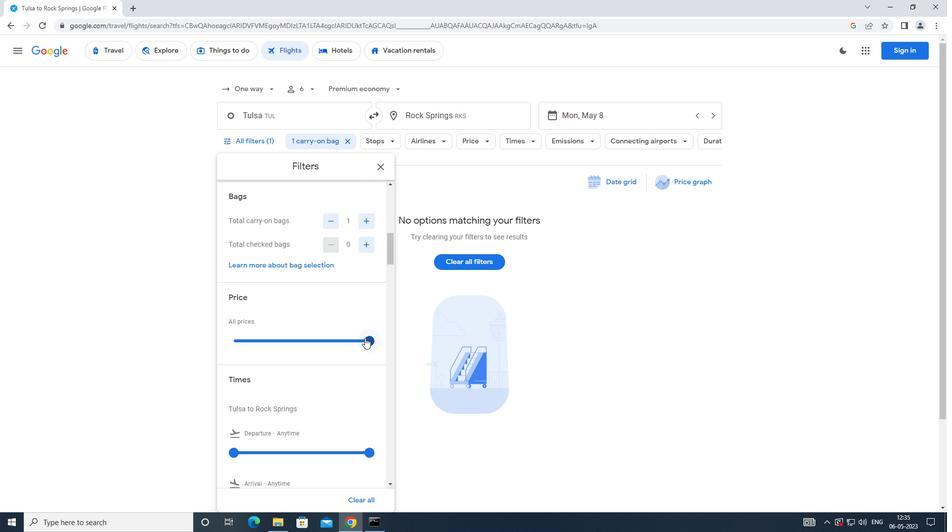 
Action: Mouse moved to (365, 338)
Screenshot: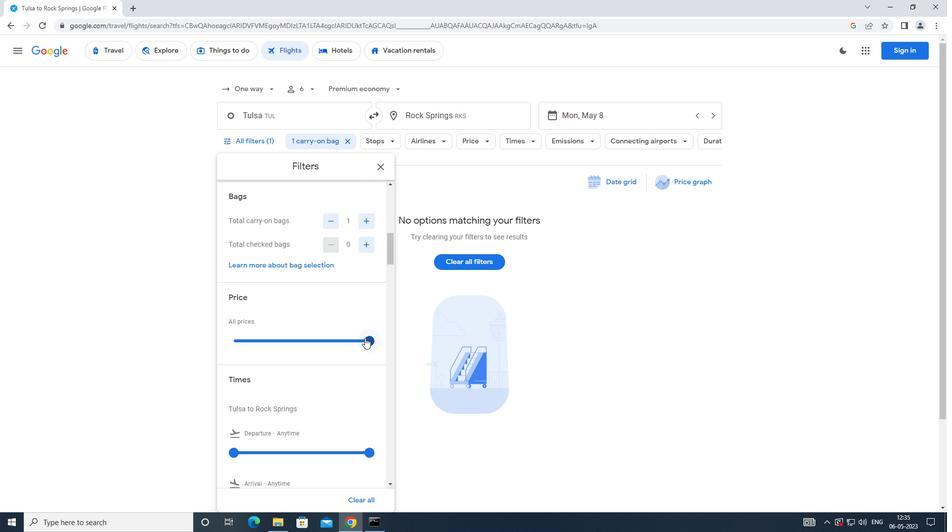
Action: Mouse pressed left at (365, 338)
Screenshot: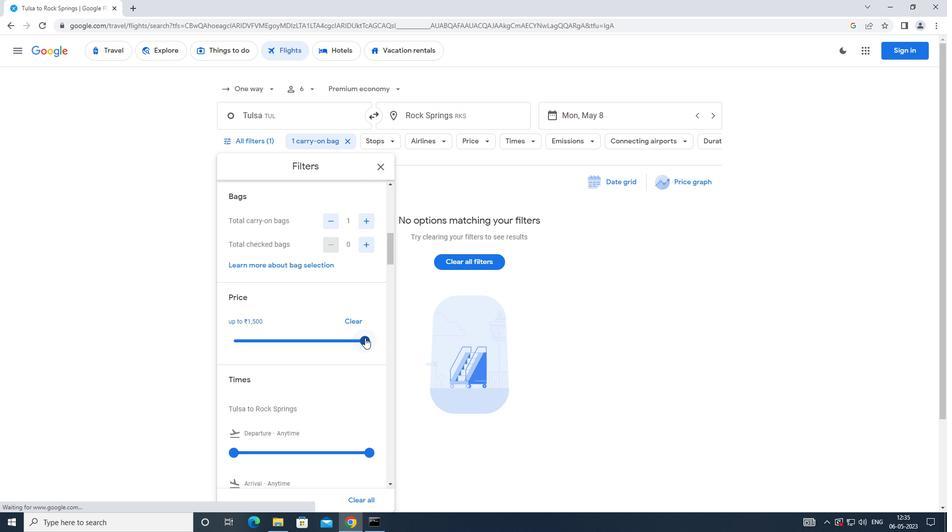 
Action: Mouse moved to (323, 340)
Screenshot: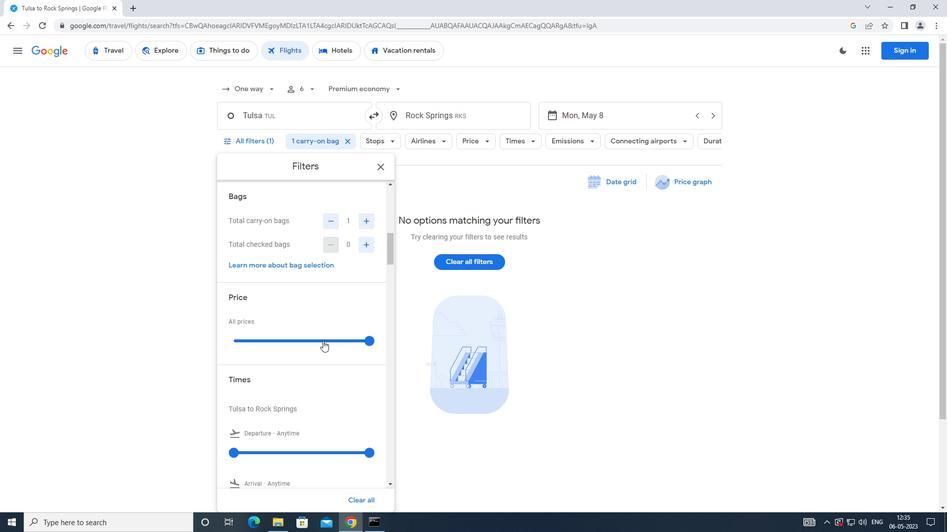 
Action: Mouse scrolled (323, 340) with delta (0, 0)
Screenshot: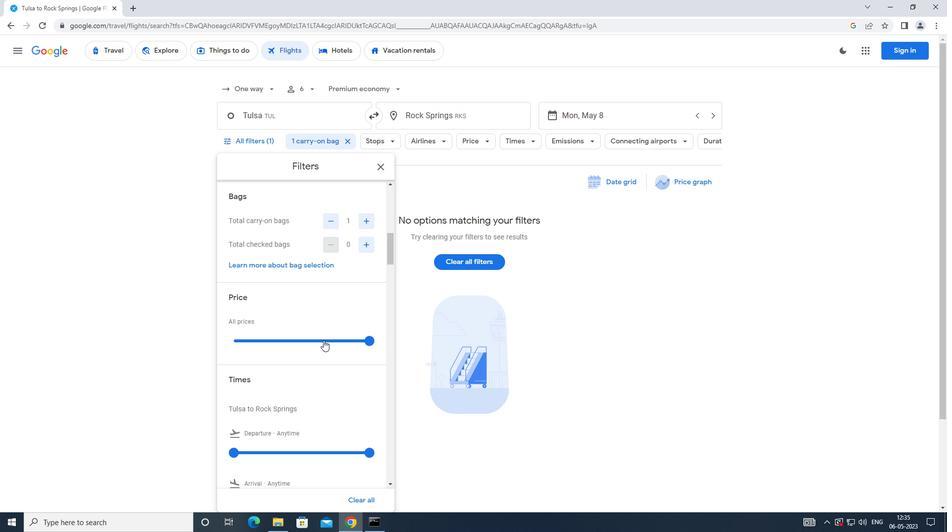 
Action: Mouse scrolled (323, 340) with delta (0, 0)
Screenshot: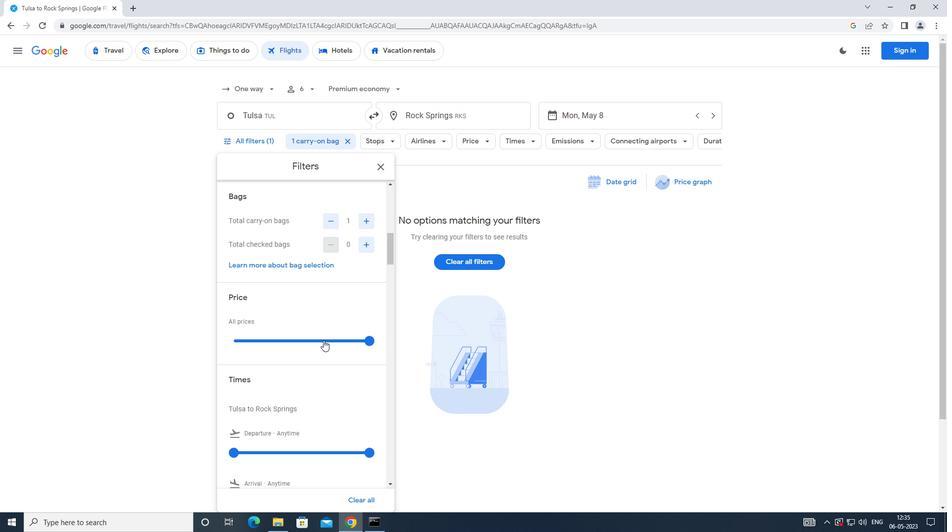 
Action: Mouse moved to (235, 353)
Screenshot: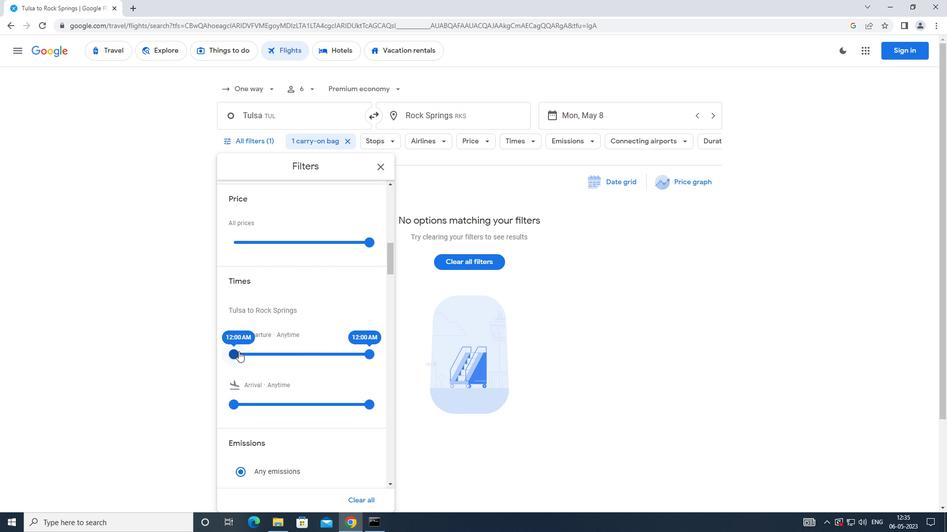 
Action: Mouse pressed left at (235, 353)
Screenshot: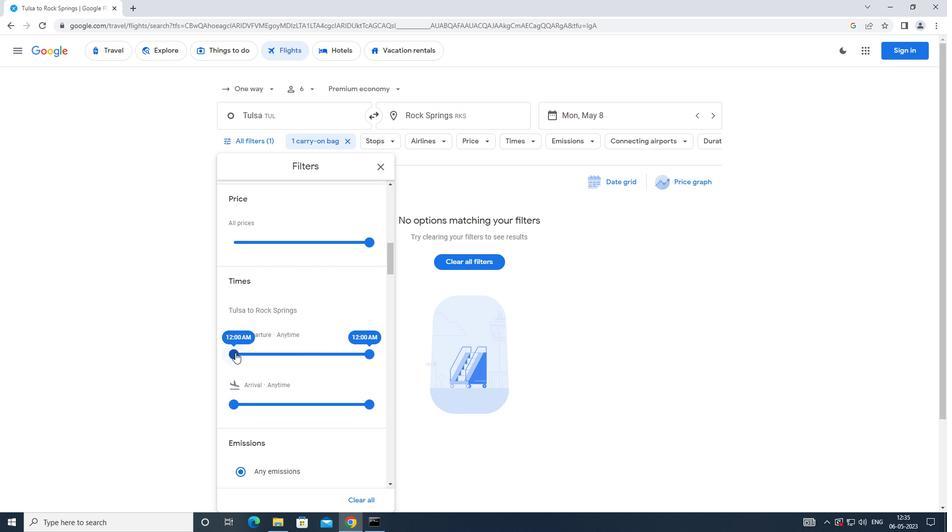 
Action: Mouse moved to (370, 356)
Screenshot: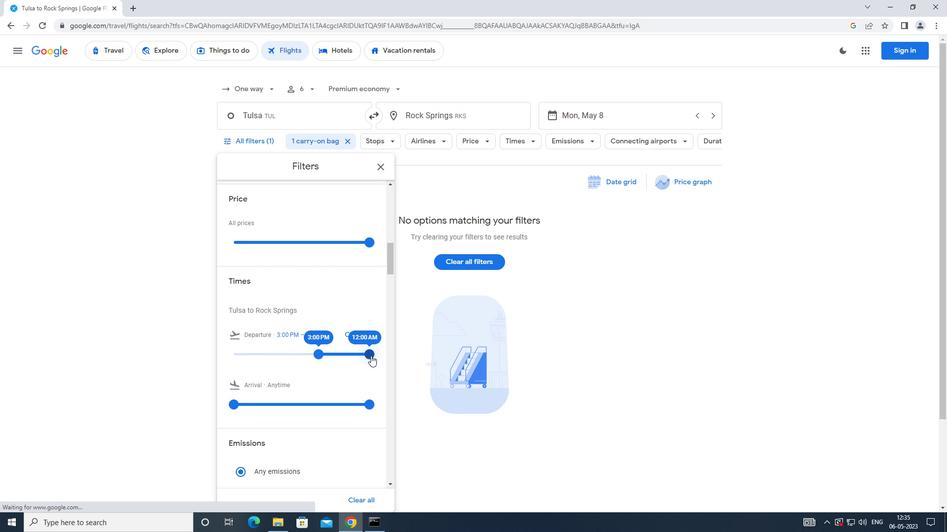 
Action: Mouse pressed left at (370, 356)
Screenshot: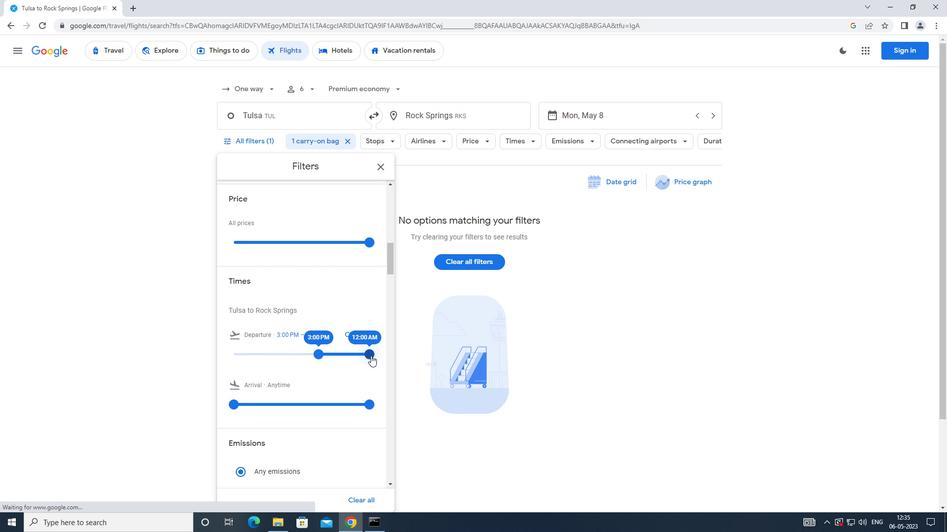 
Action: Mouse moved to (299, 357)
Screenshot: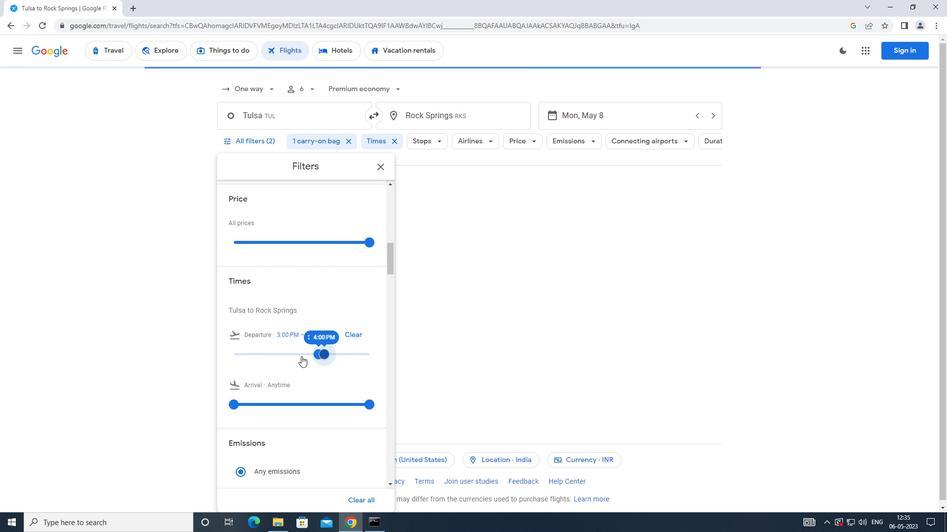 
